Task: Create a due date automation trigger when advanced on, on the tuesday of the week before a card is due add dates with an overdue due date at 11:00 AM.
Action: Mouse moved to (1038, 302)
Screenshot: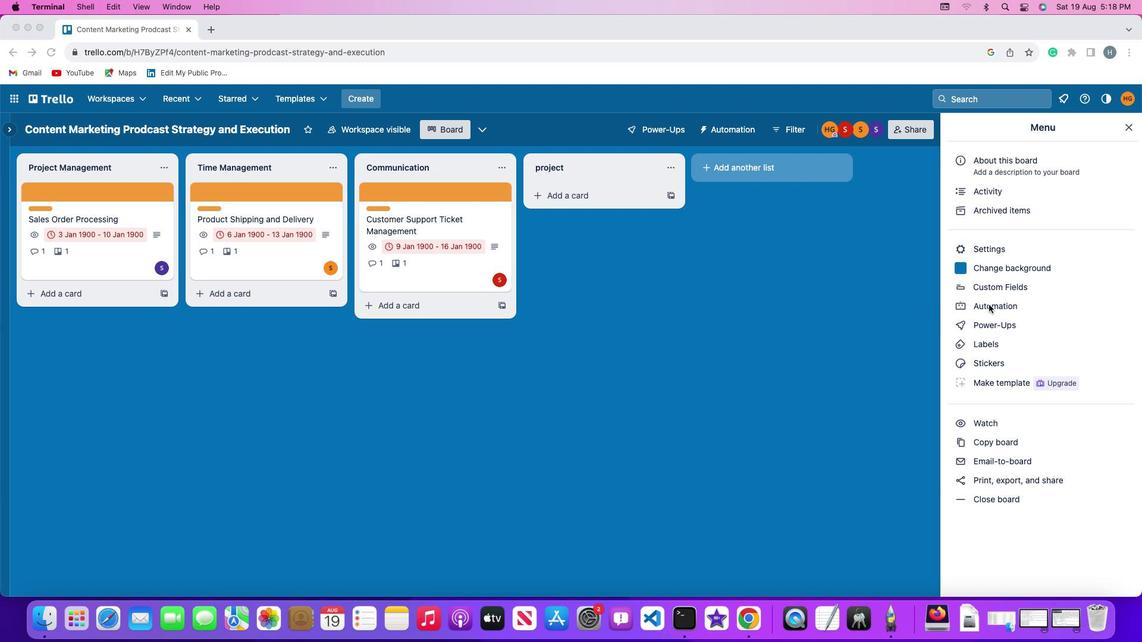 
Action: Mouse pressed left at (1038, 302)
Screenshot: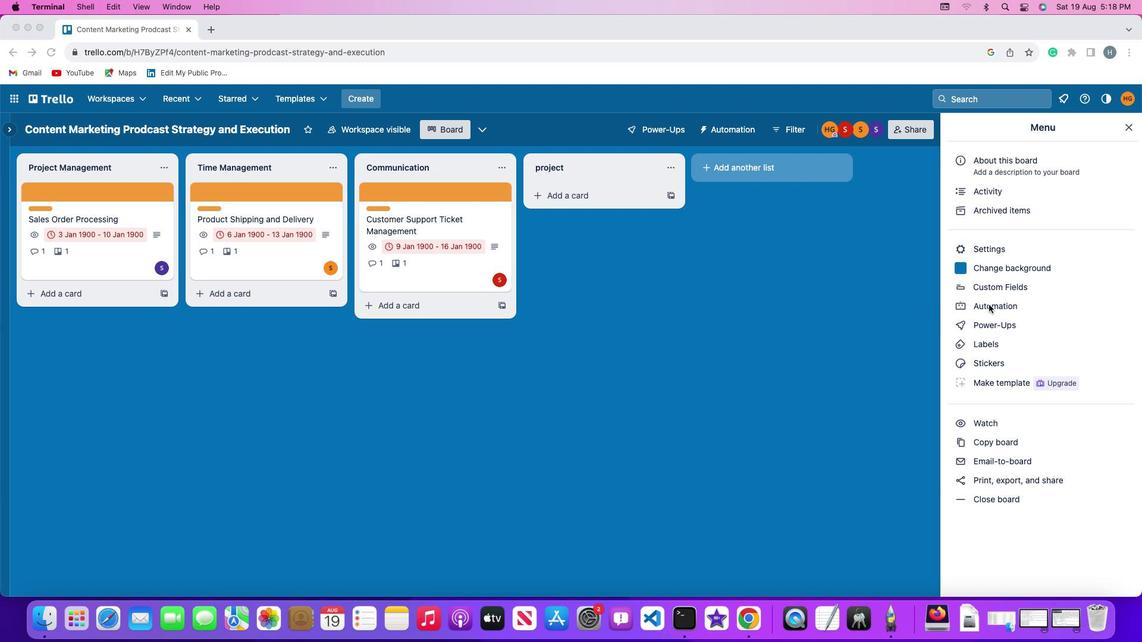 
Action: Mouse pressed left at (1038, 302)
Screenshot: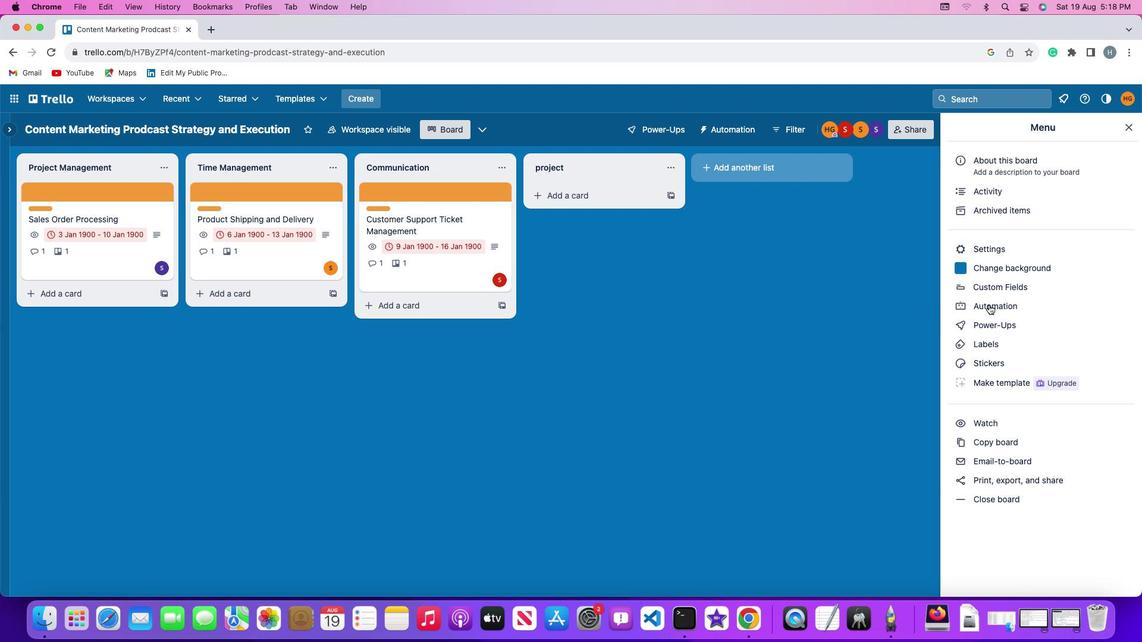 
Action: Mouse moved to (82, 281)
Screenshot: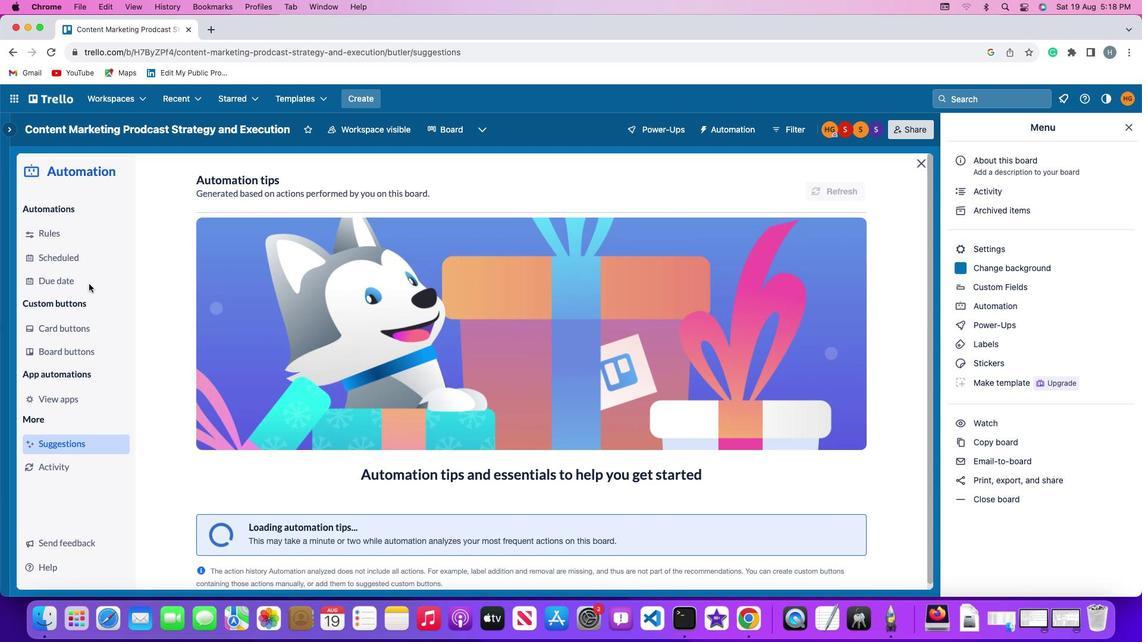 
Action: Mouse pressed left at (82, 281)
Screenshot: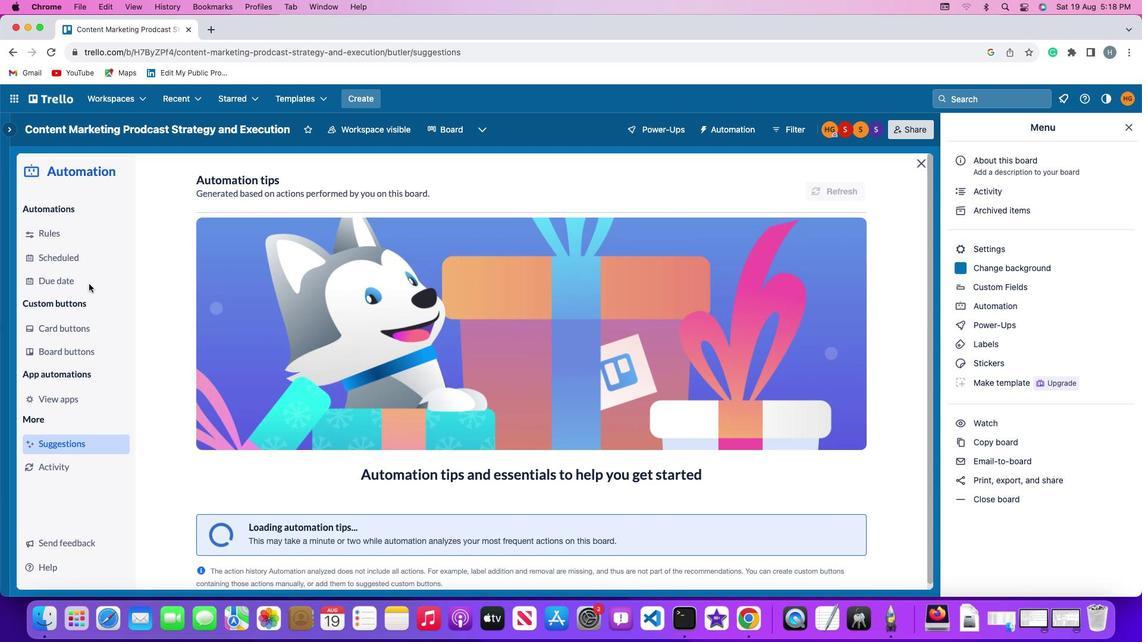 
Action: Mouse moved to (828, 177)
Screenshot: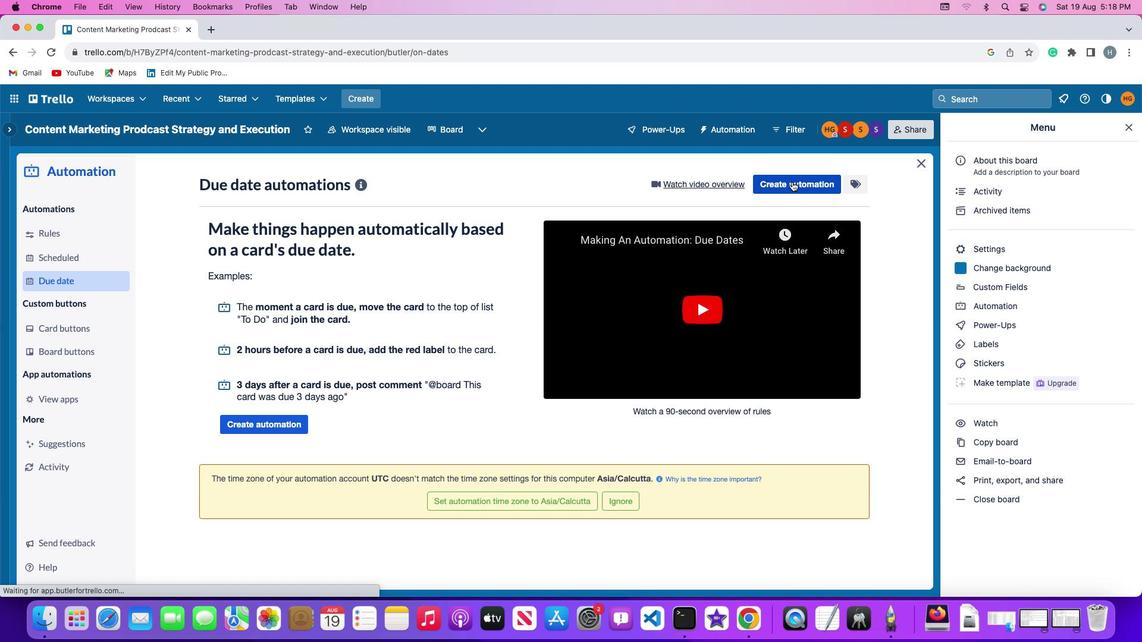 
Action: Mouse pressed left at (828, 177)
Screenshot: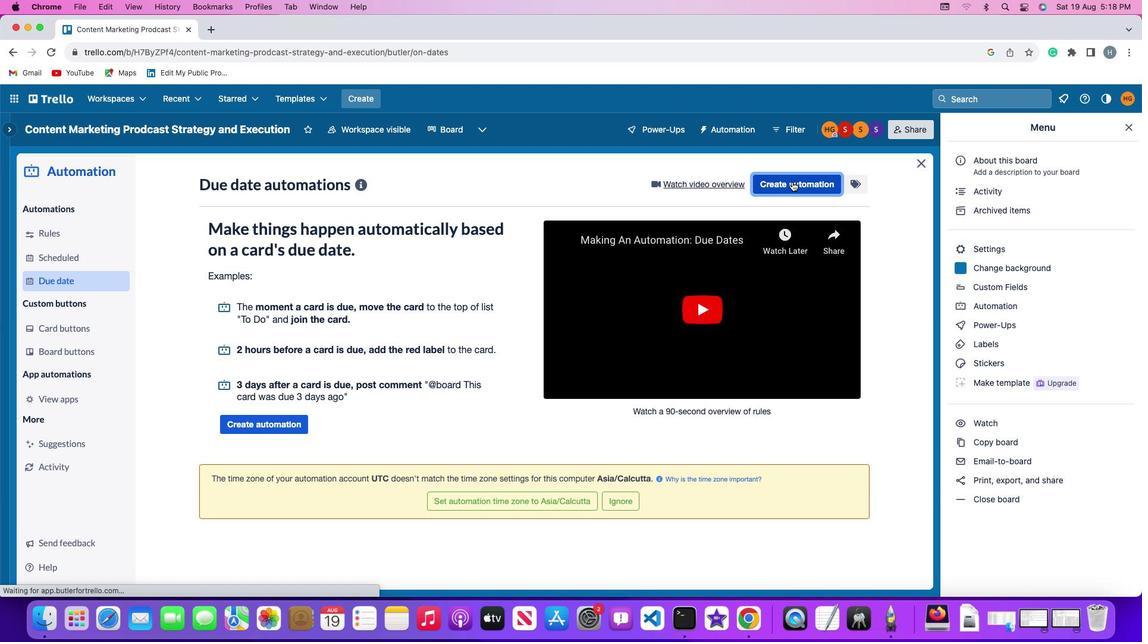 
Action: Mouse moved to (283, 298)
Screenshot: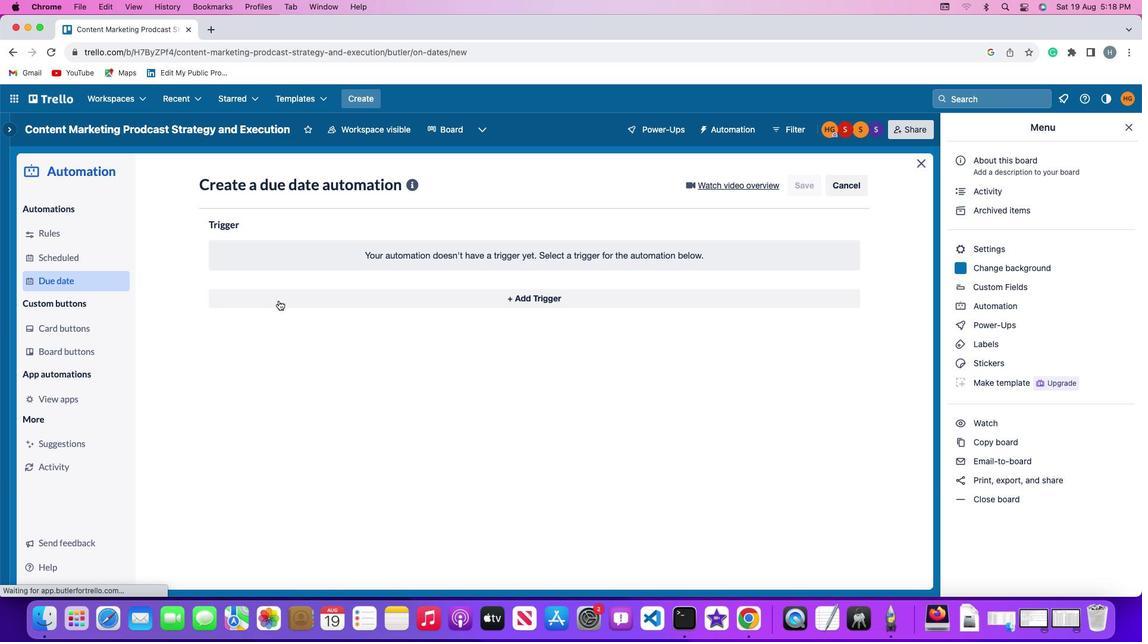 
Action: Mouse pressed left at (283, 298)
Screenshot: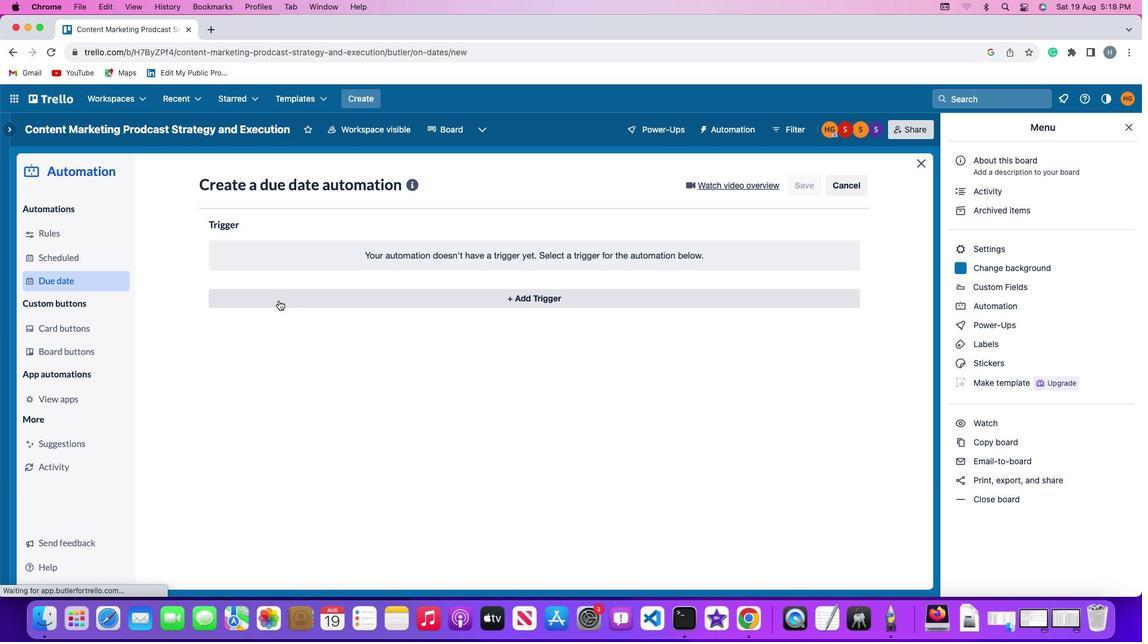 
Action: Mouse moved to (260, 523)
Screenshot: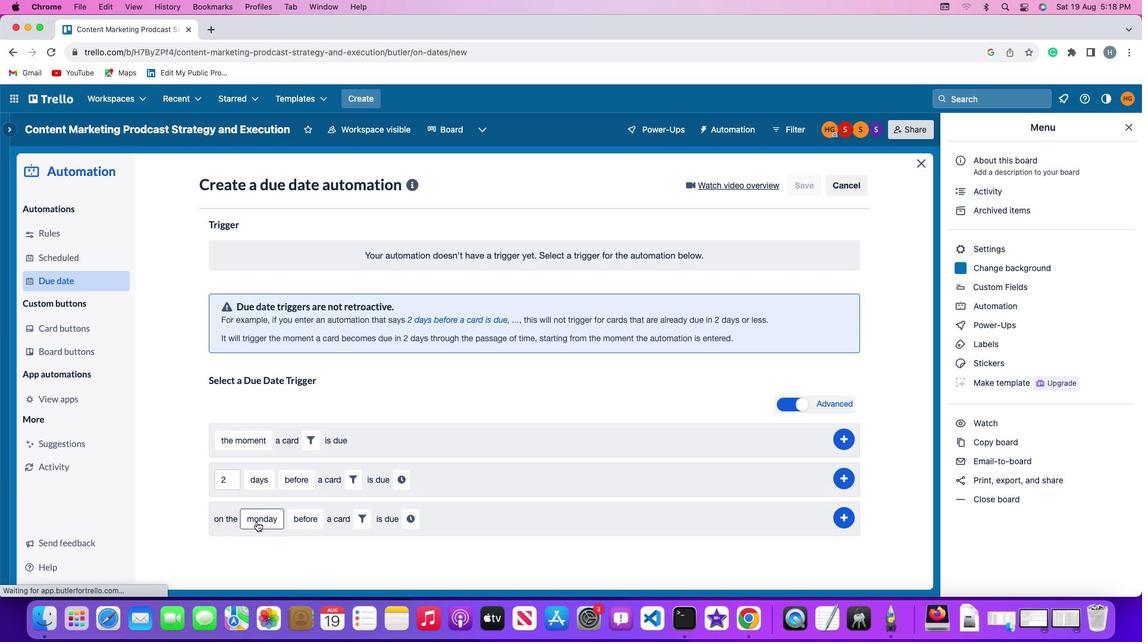
Action: Mouse pressed left at (260, 523)
Screenshot: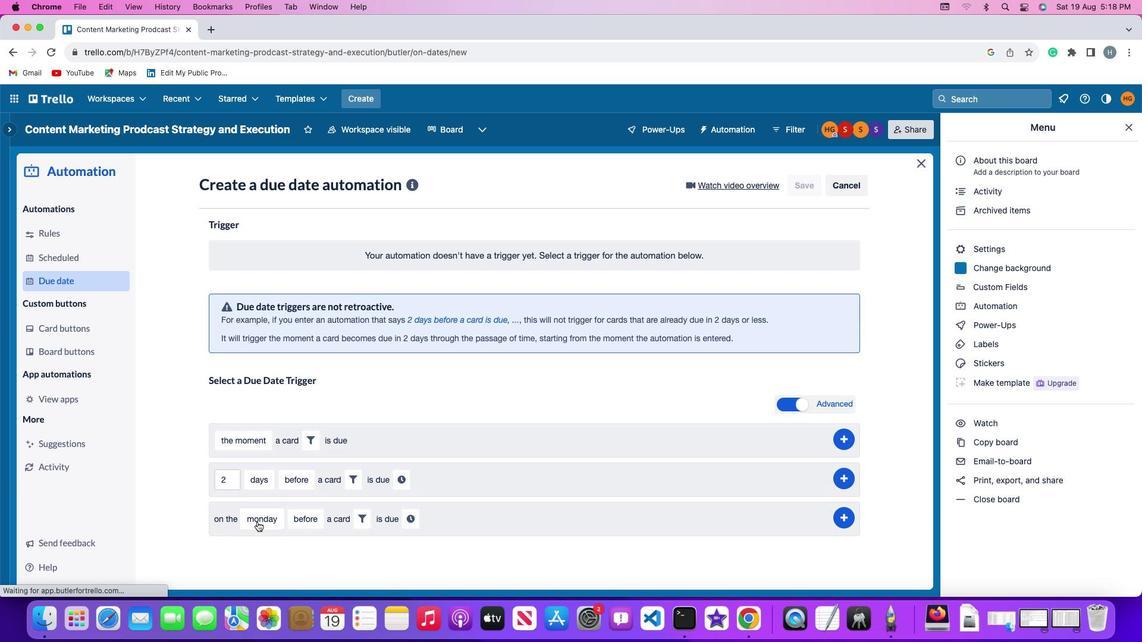 
Action: Mouse moved to (285, 379)
Screenshot: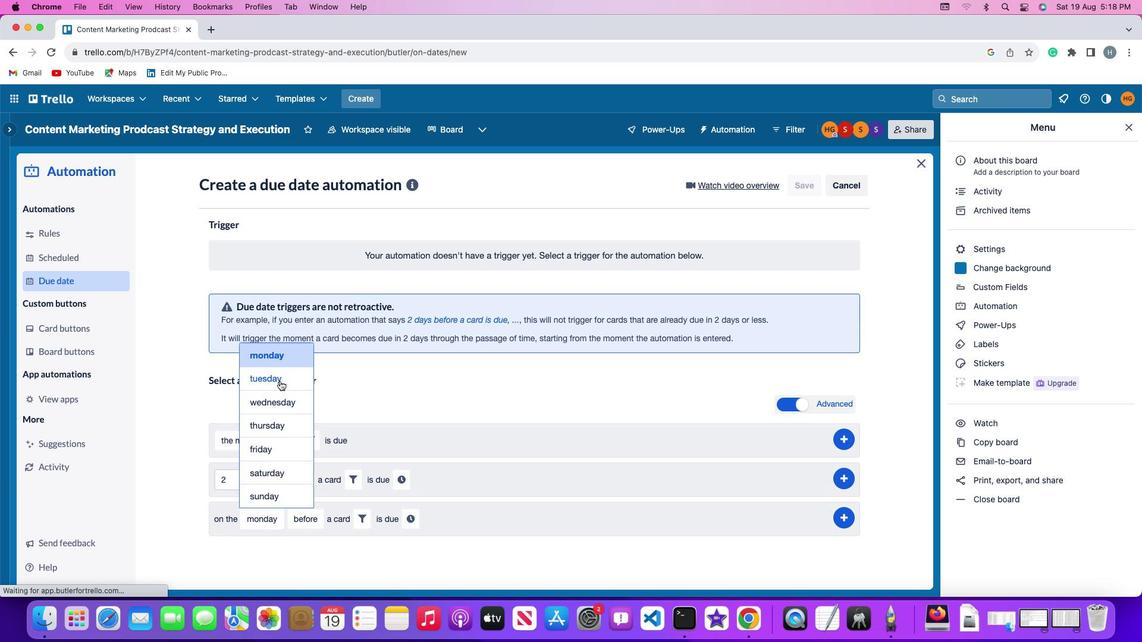 
Action: Mouse pressed left at (285, 379)
Screenshot: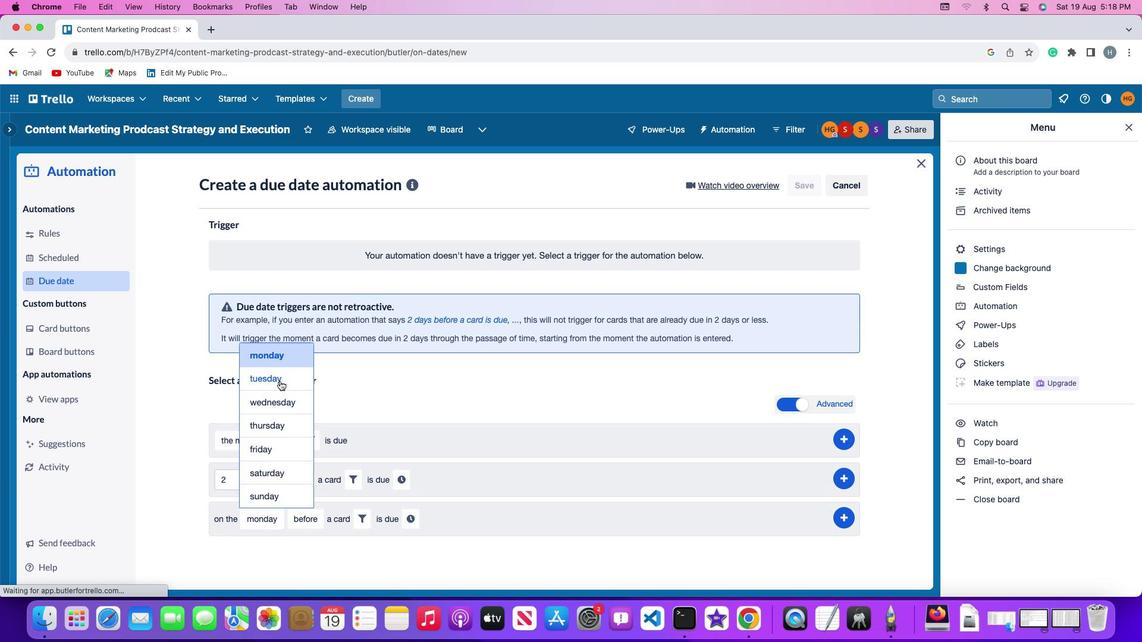 
Action: Mouse moved to (315, 520)
Screenshot: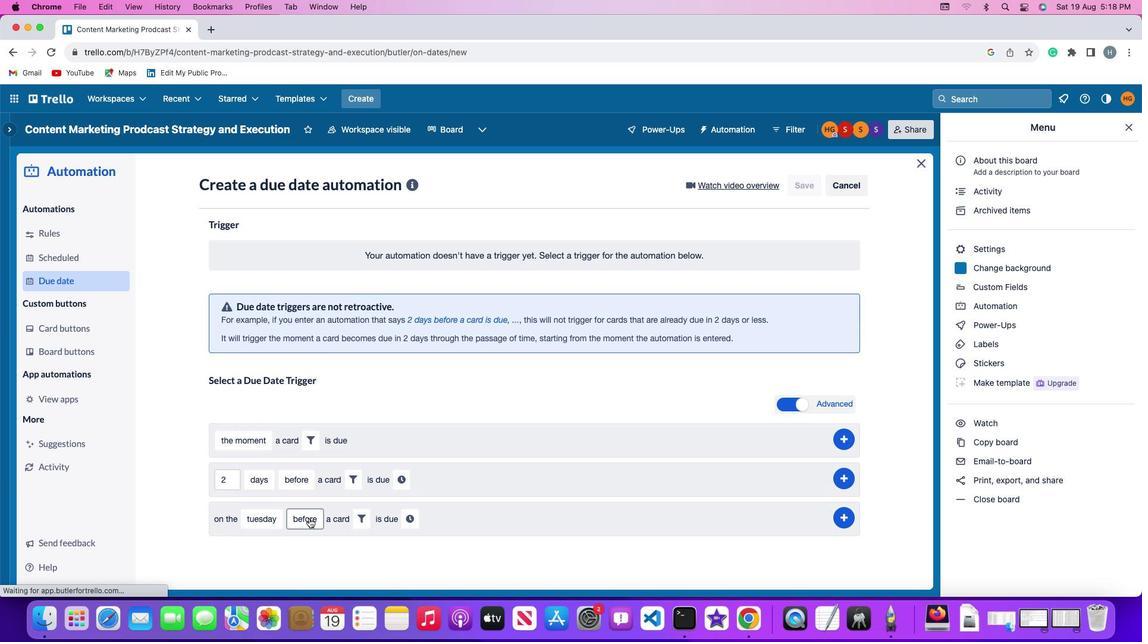 
Action: Mouse pressed left at (315, 520)
Screenshot: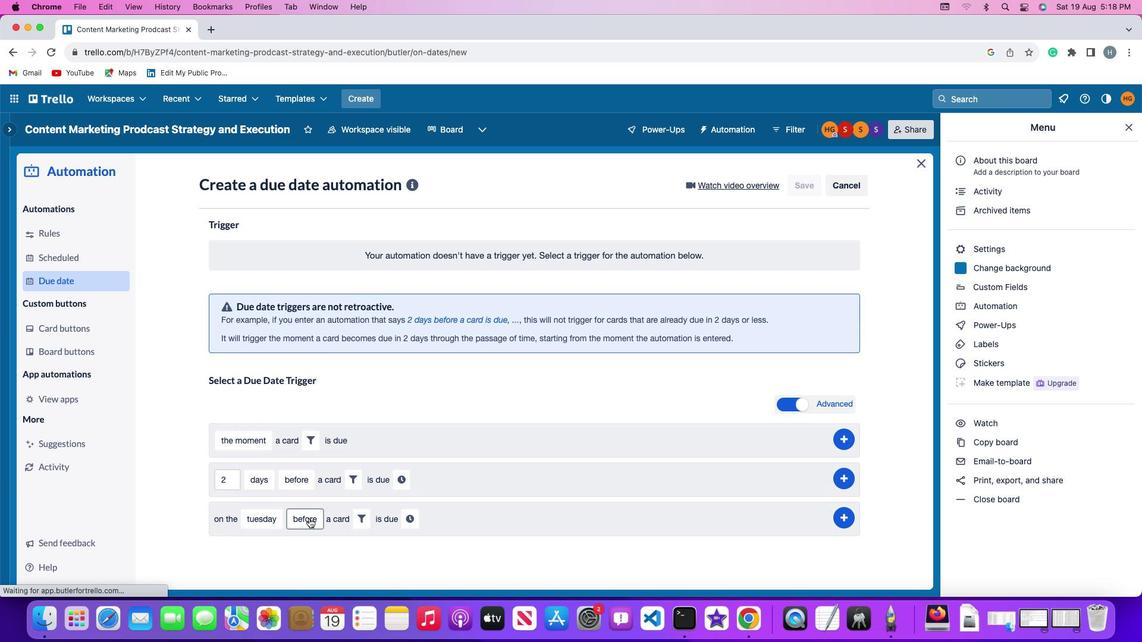 
Action: Mouse moved to (320, 499)
Screenshot: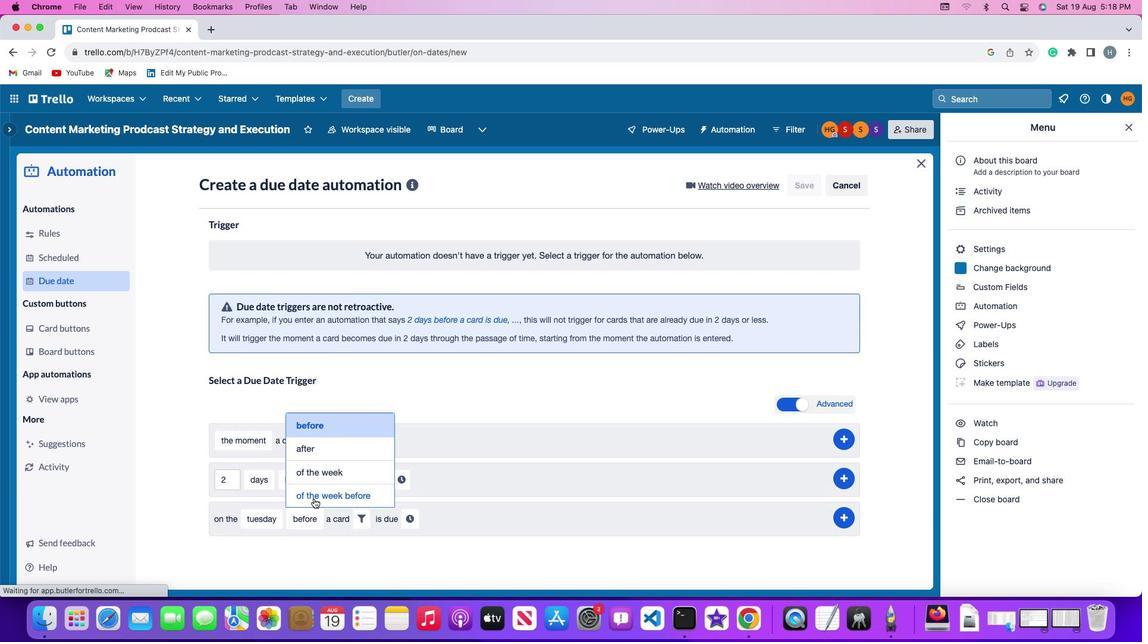 
Action: Mouse pressed left at (320, 499)
Screenshot: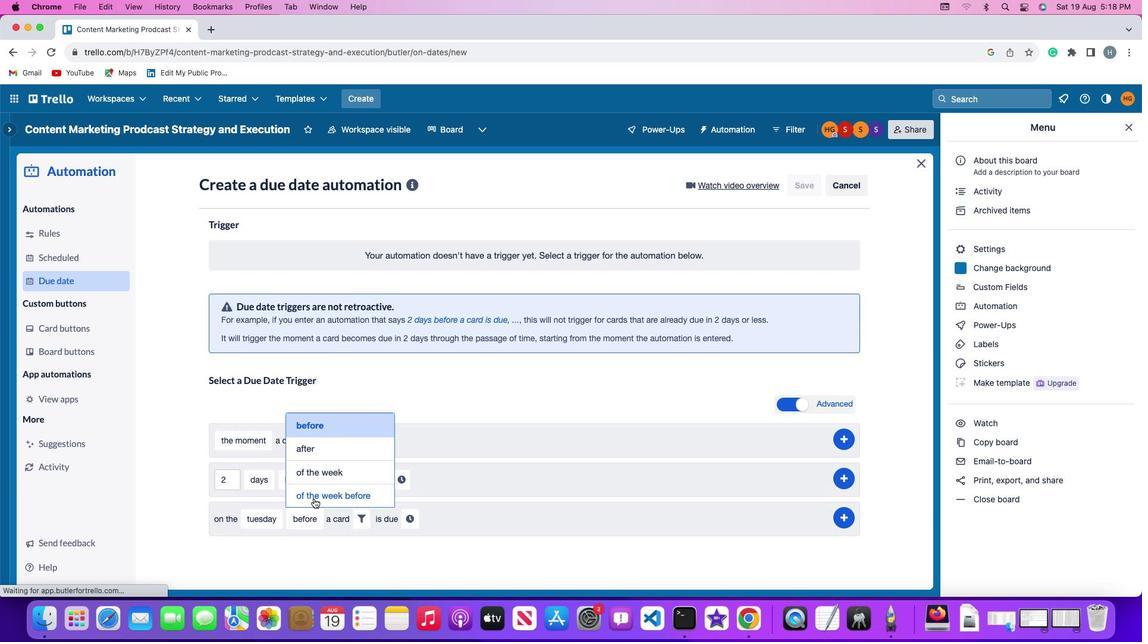 
Action: Mouse moved to (416, 517)
Screenshot: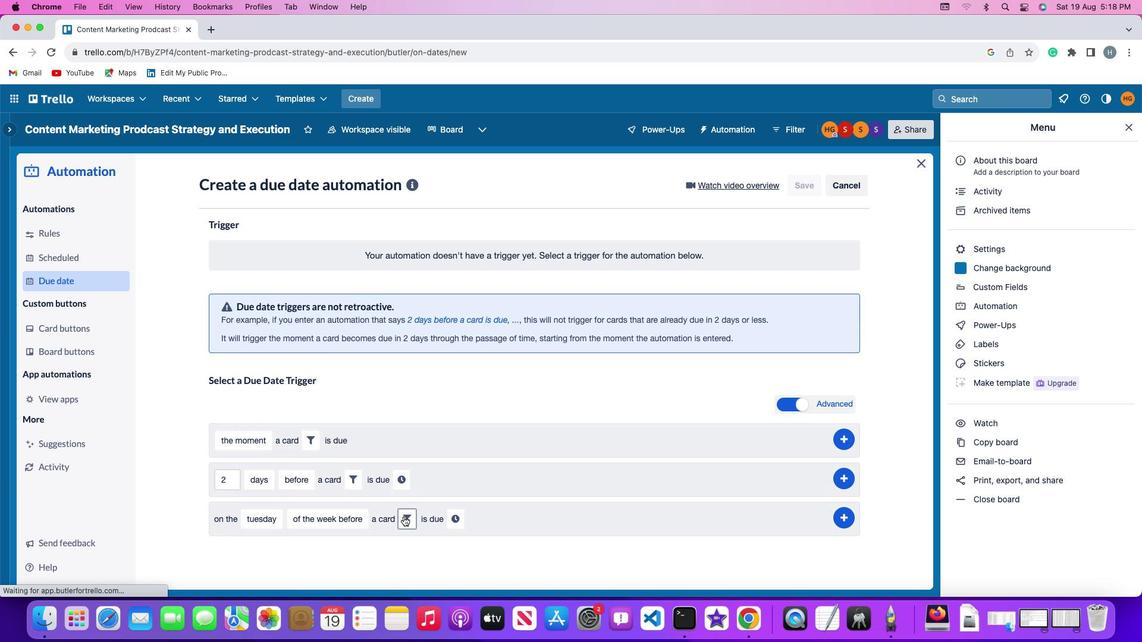 
Action: Mouse pressed left at (416, 517)
Screenshot: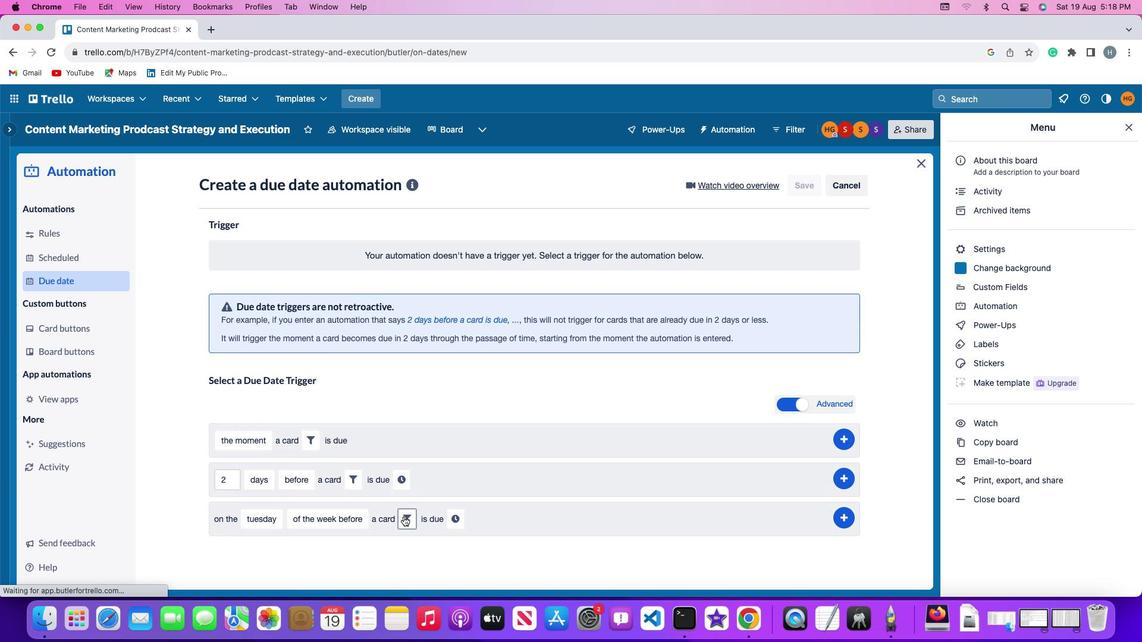 
Action: Mouse moved to (485, 558)
Screenshot: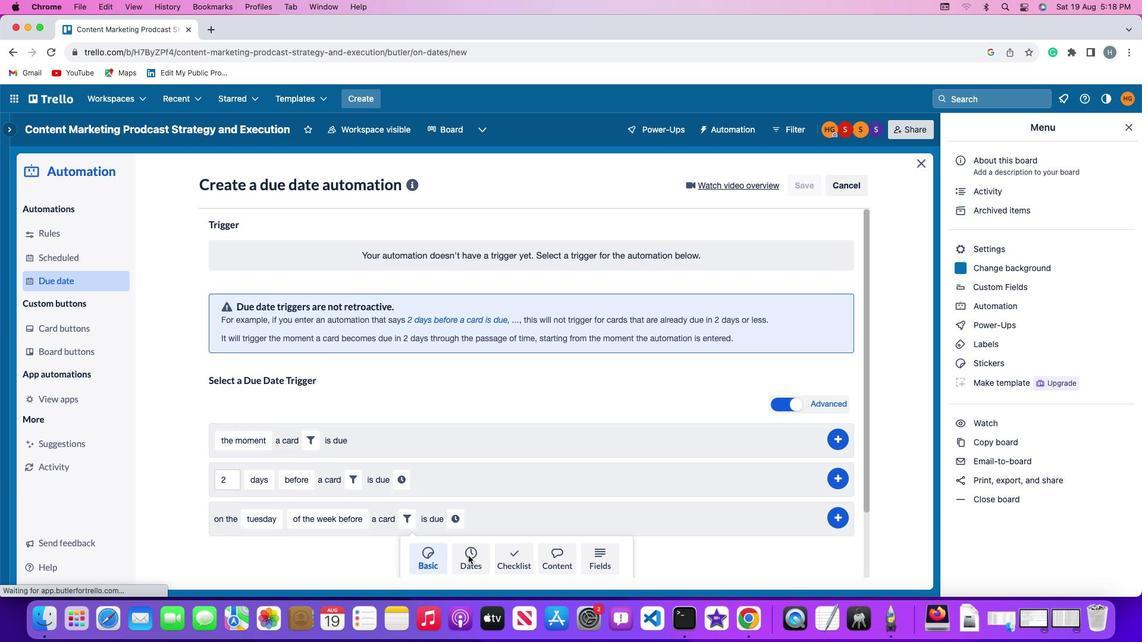 
Action: Mouse pressed left at (485, 558)
Screenshot: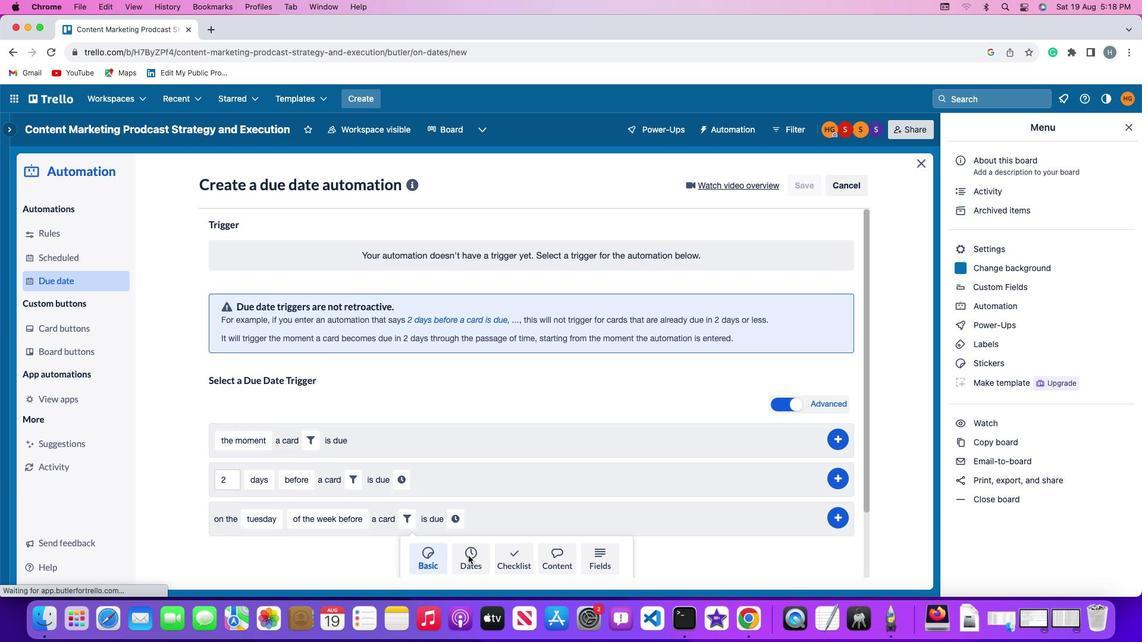 
Action: Mouse moved to (355, 552)
Screenshot: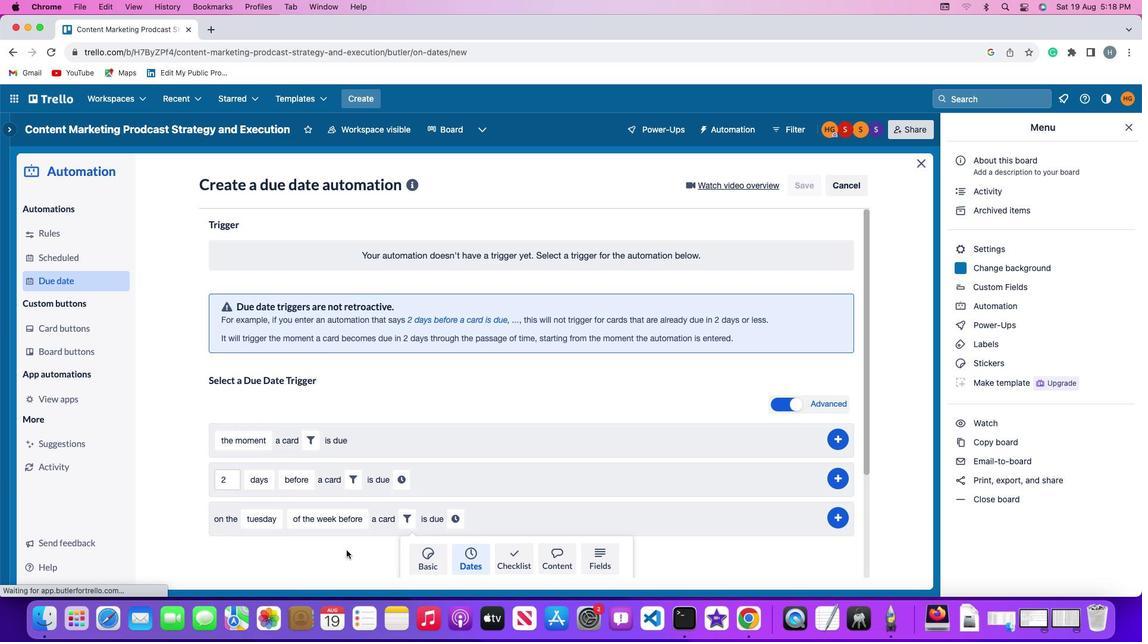 
Action: Mouse scrolled (355, 552) with delta (-11, -7)
Screenshot: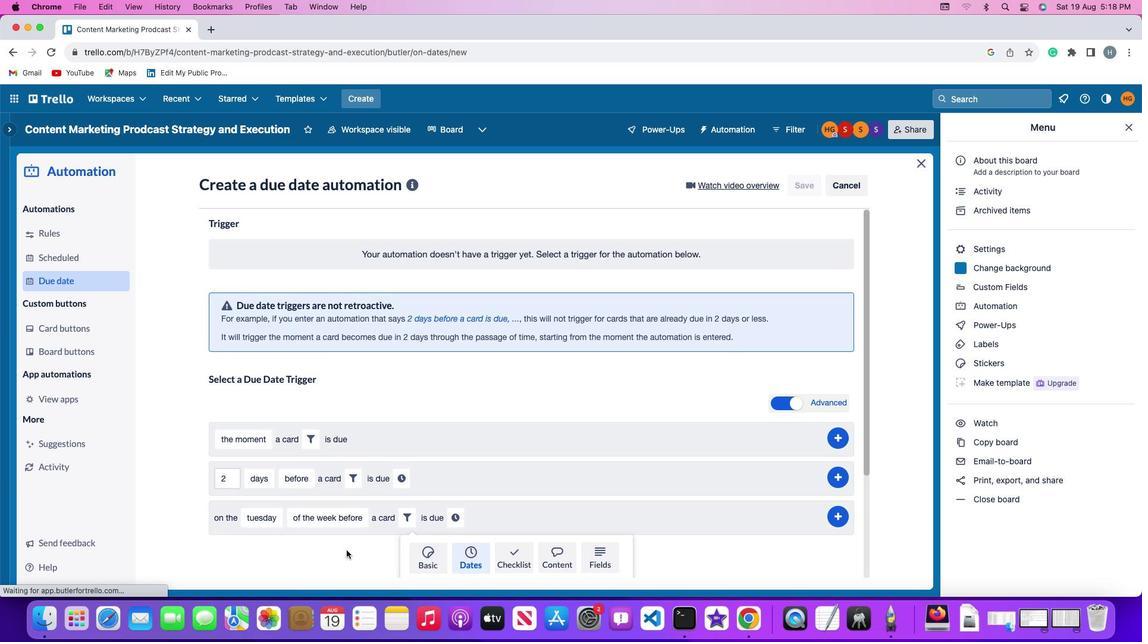 
Action: Mouse scrolled (355, 552) with delta (-11, -7)
Screenshot: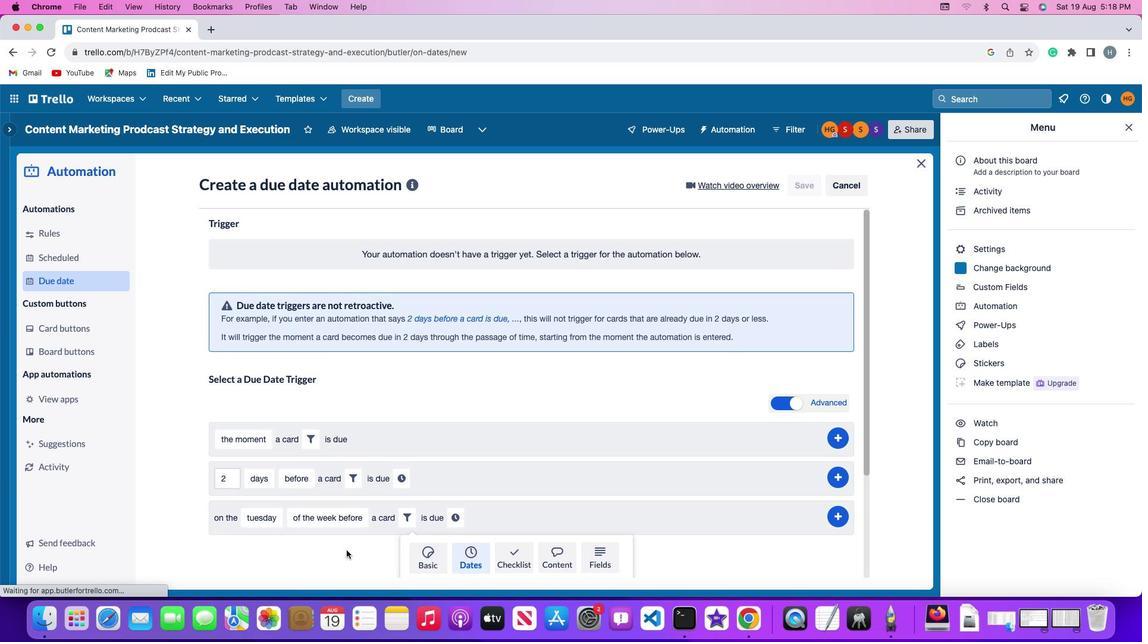 
Action: Mouse scrolled (355, 552) with delta (-11, -8)
Screenshot: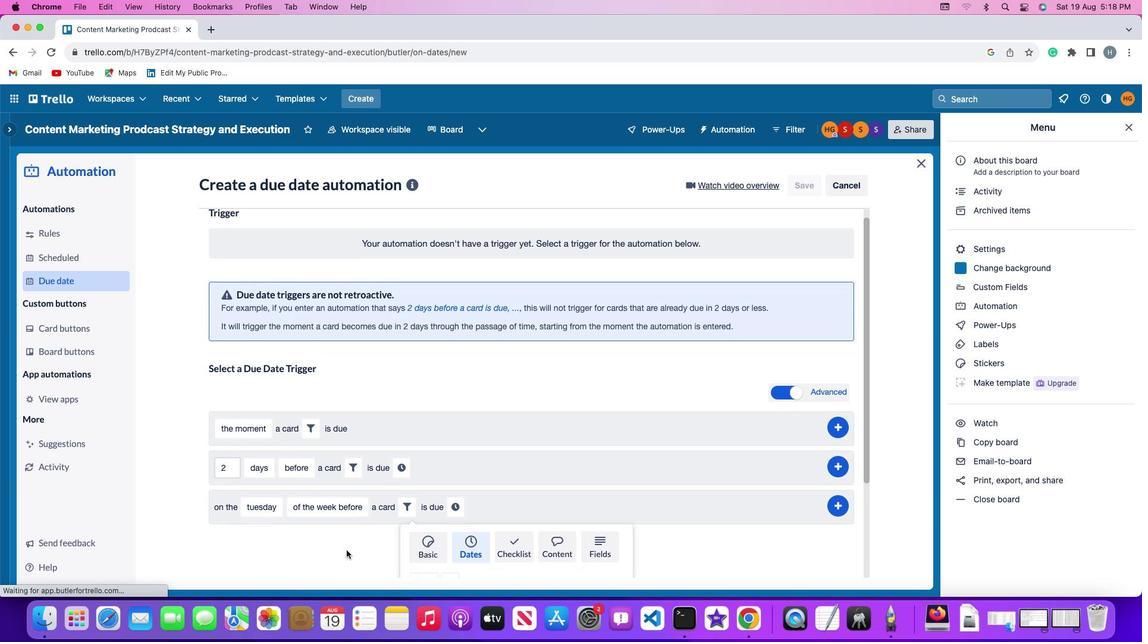 
Action: Mouse scrolled (355, 552) with delta (-11, -9)
Screenshot: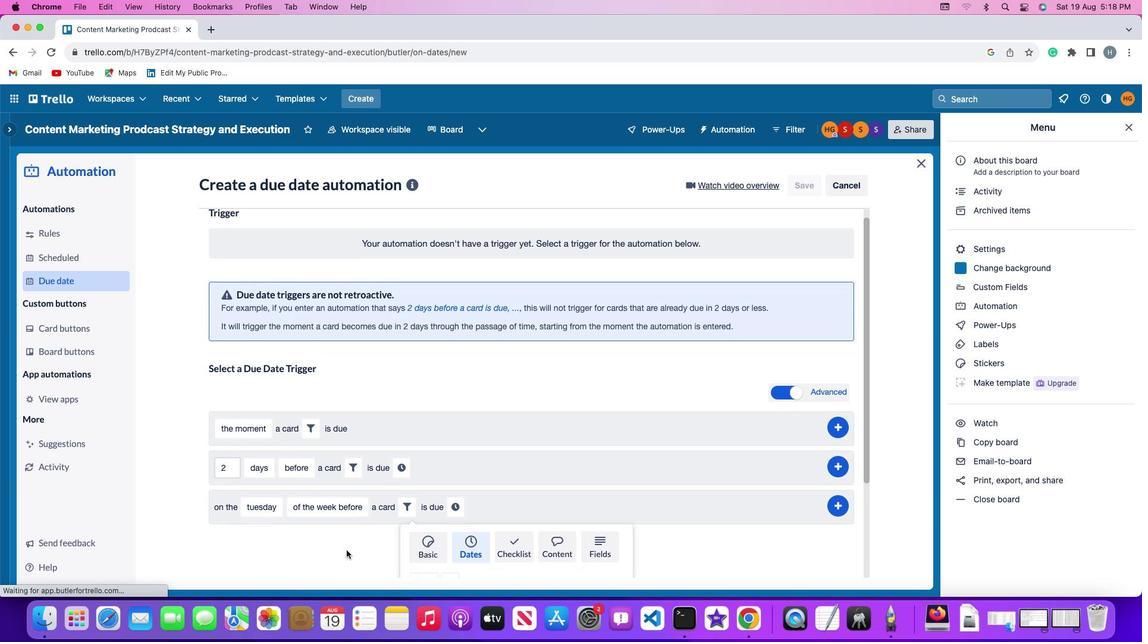 
Action: Mouse scrolled (355, 552) with delta (-11, -10)
Screenshot: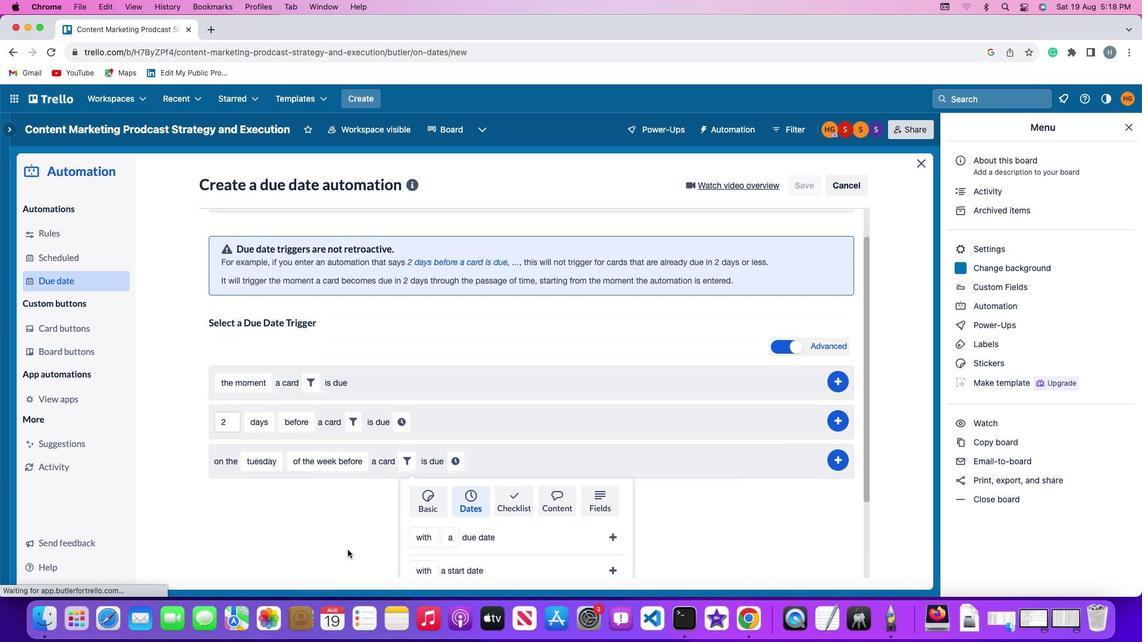 
Action: Mouse moved to (358, 552)
Screenshot: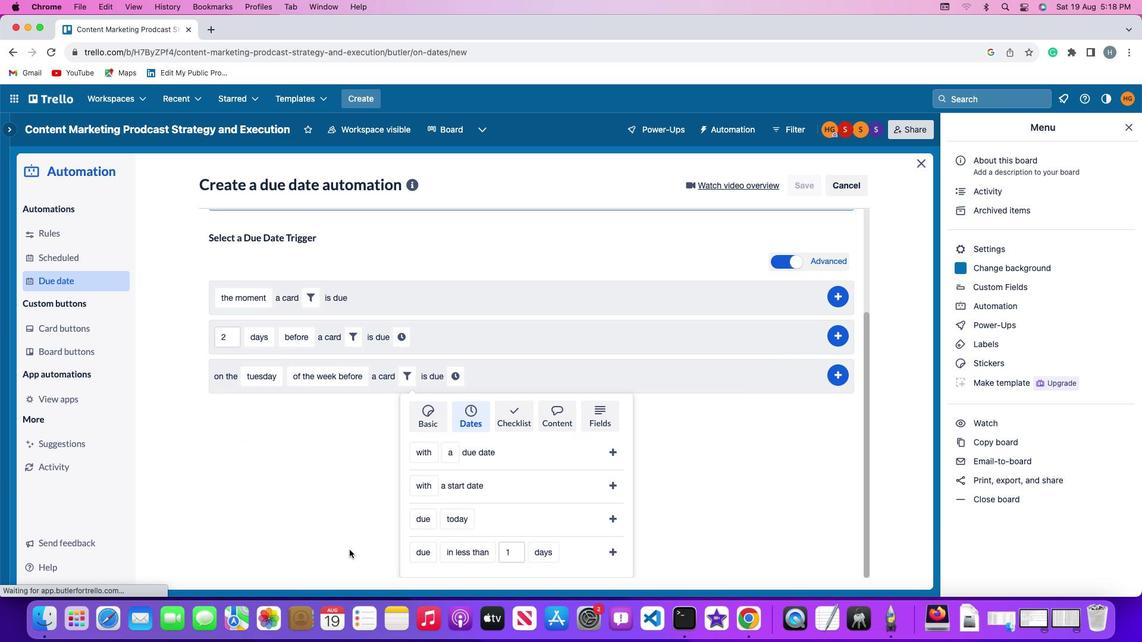 
Action: Mouse scrolled (358, 552) with delta (-11, -7)
Screenshot: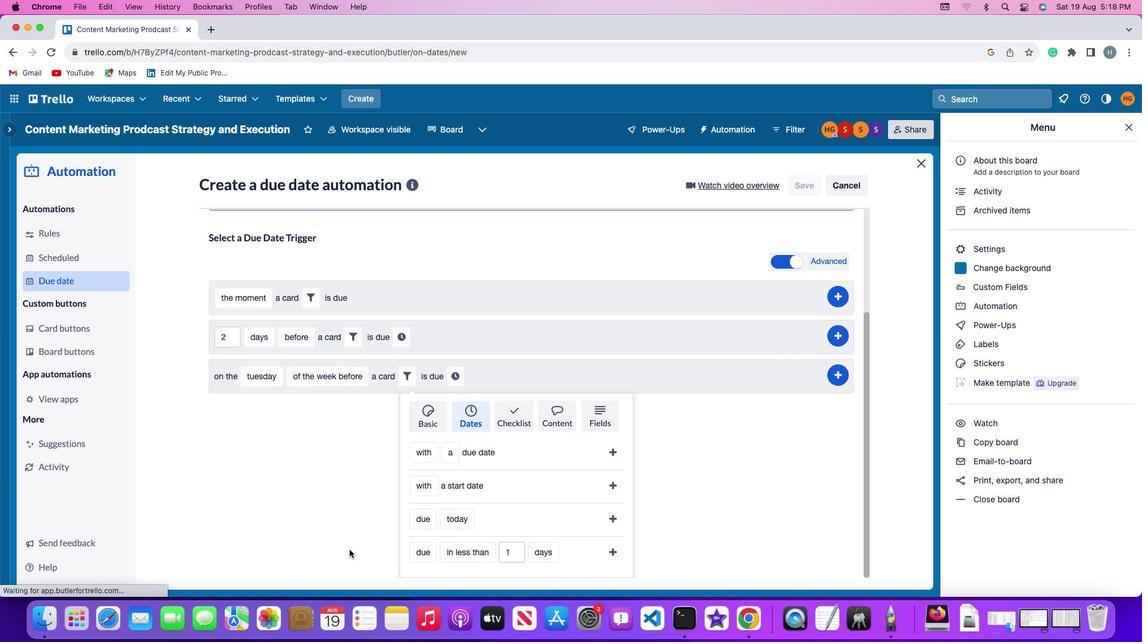 
Action: Mouse scrolled (358, 552) with delta (-11, -7)
Screenshot: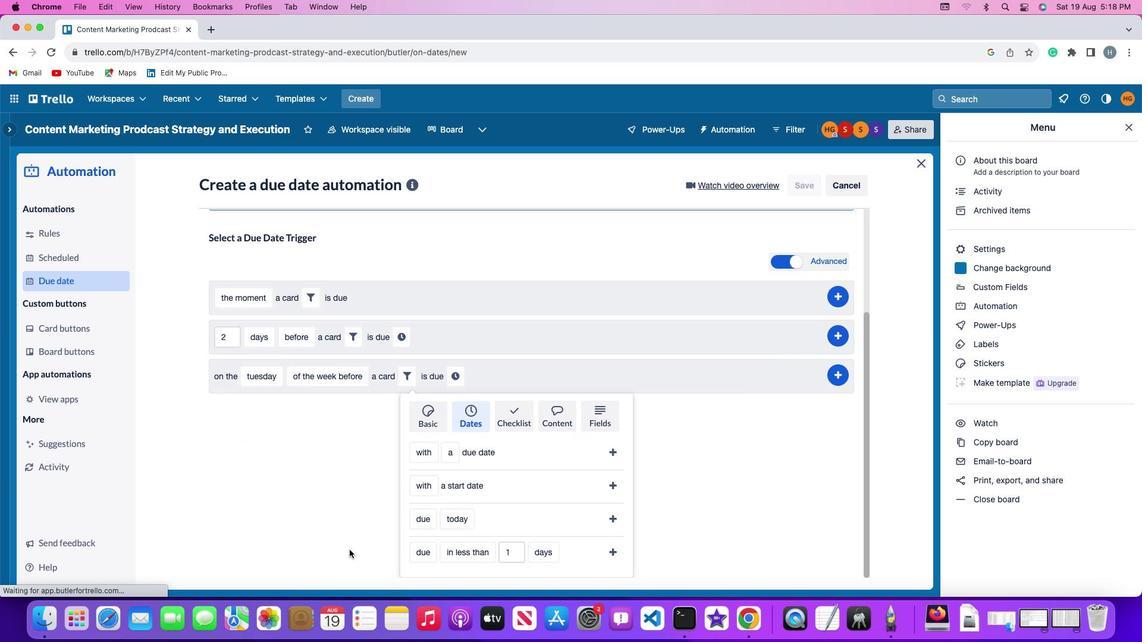 
Action: Mouse scrolled (358, 552) with delta (-11, -7)
Screenshot: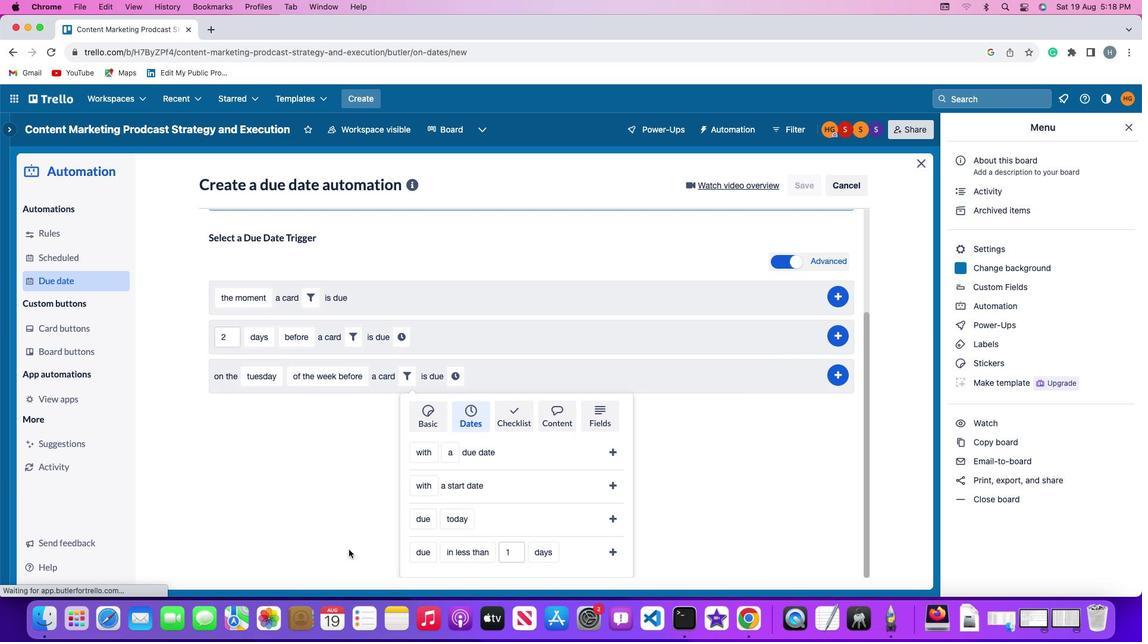 
Action: Mouse moved to (439, 453)
Screenshot: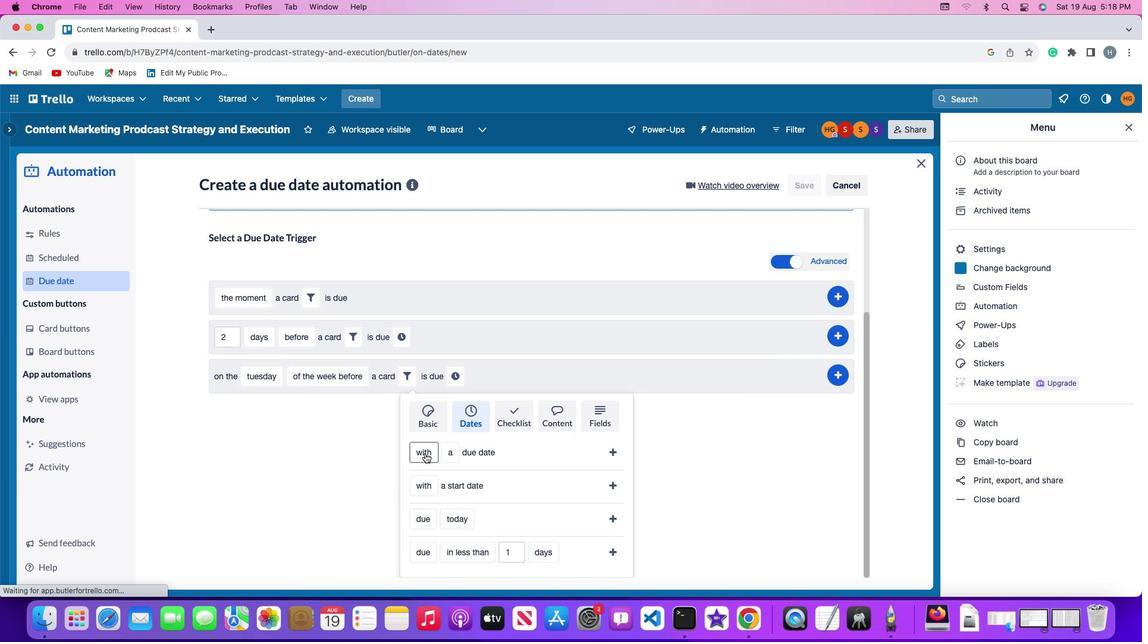 
Action: Mouse pressed left at (439, 453)
Screenshot: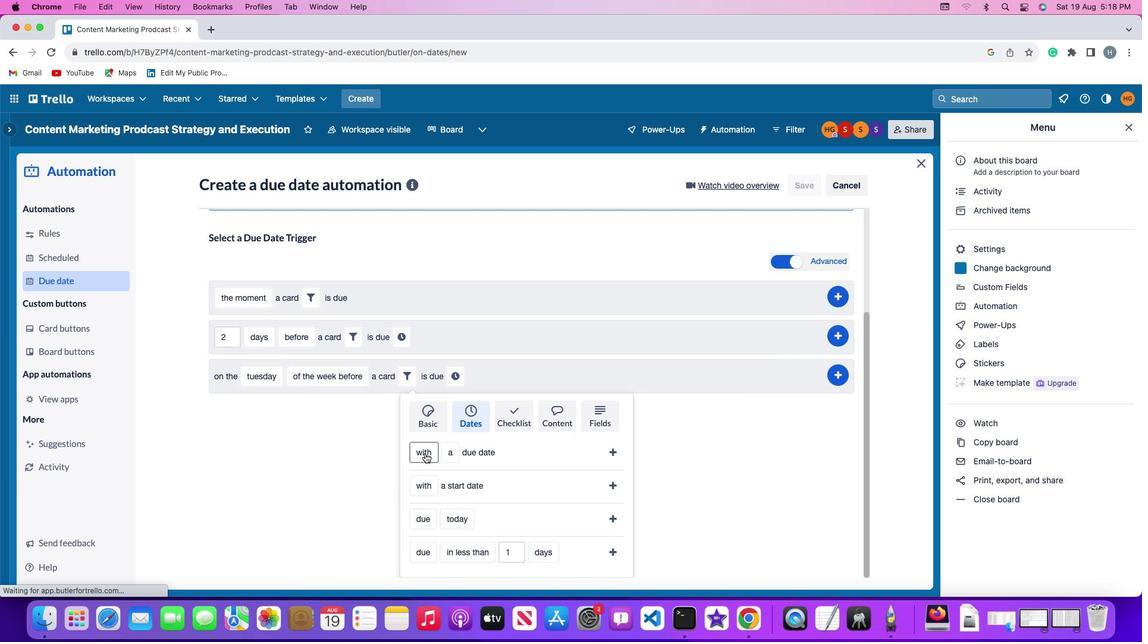 
Action: Mouse moved to (446, 473)
Screenshot: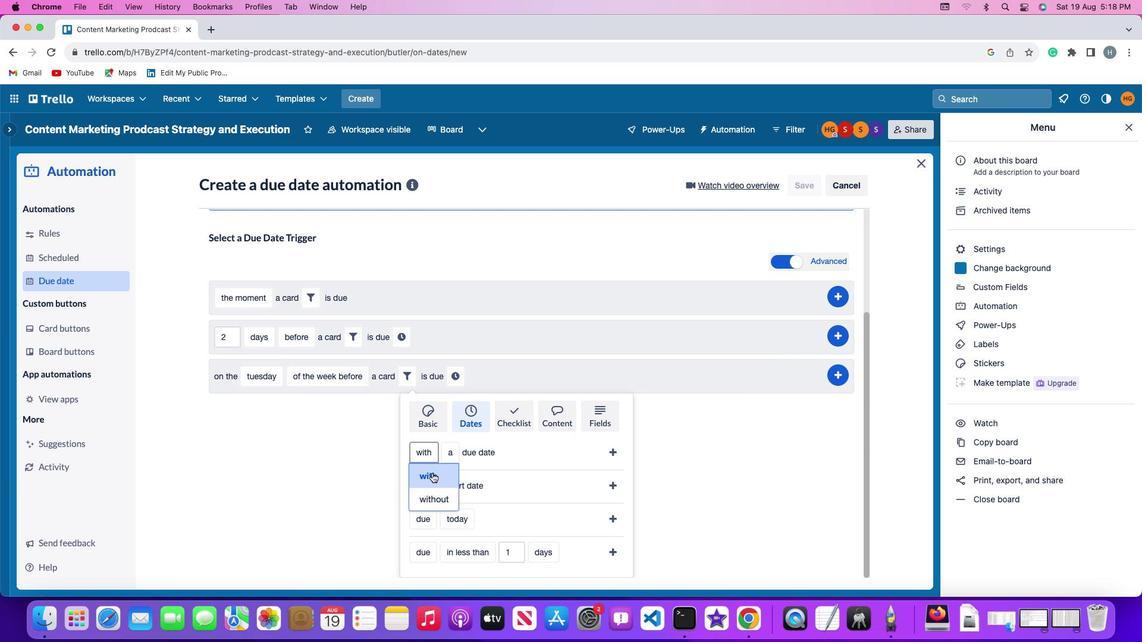 
Action: Mouse pressed left at (446, 473)
Screenshot: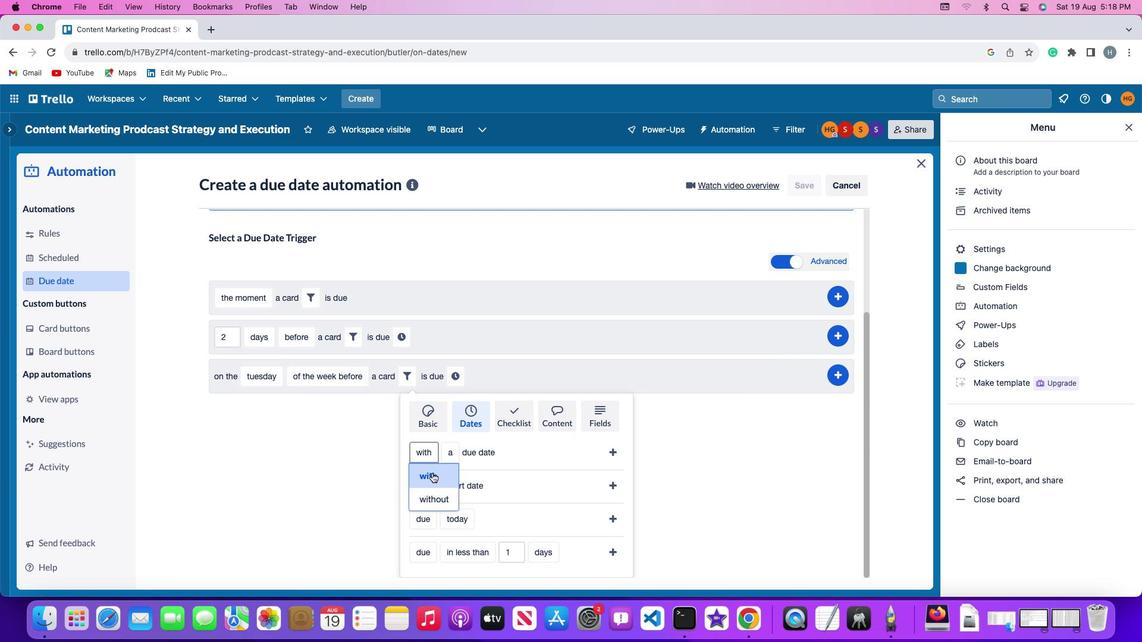 
Action: Mouse moved to (469, 457)
Screenshot: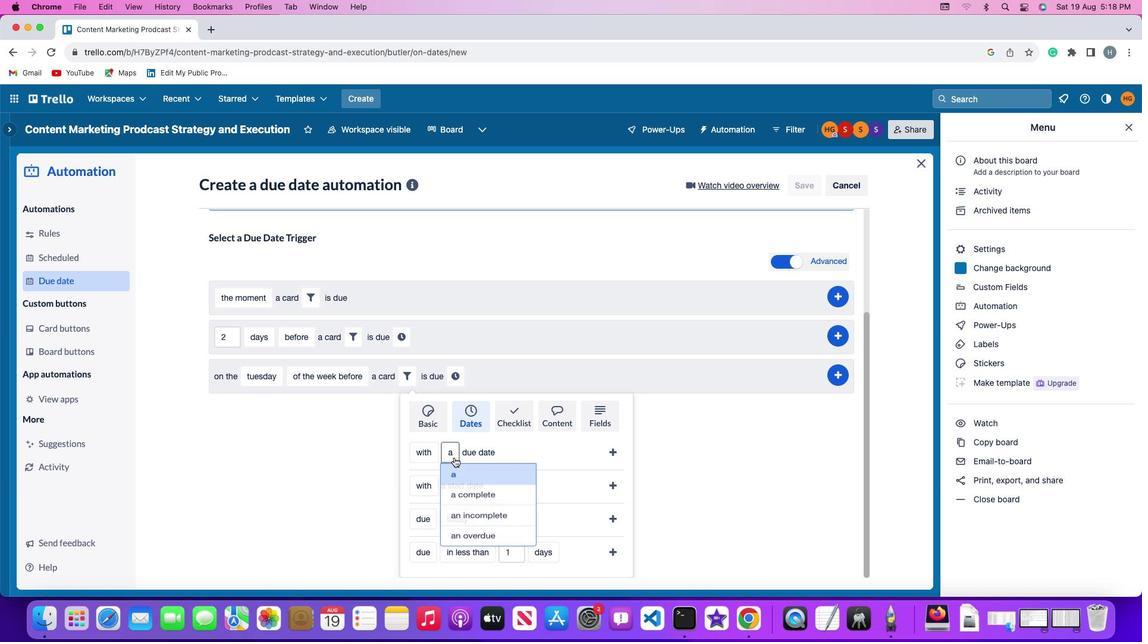 
Action: Mouse pressed left at (469, 457)
Screenshot: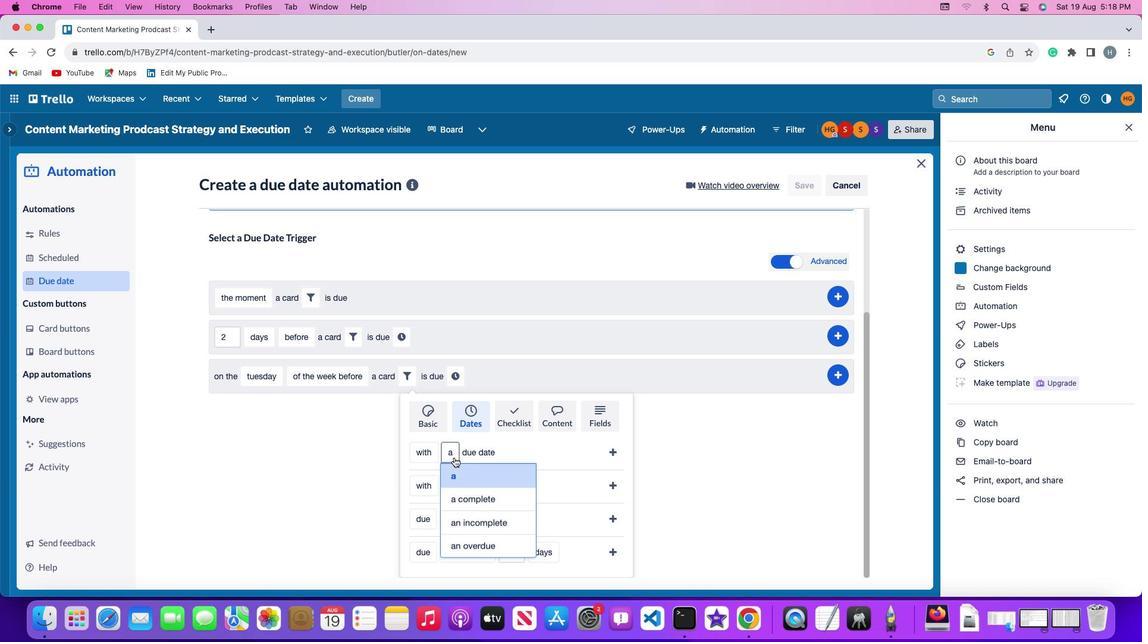 
Action: Mouse moved to (489, 545)
Screenshot: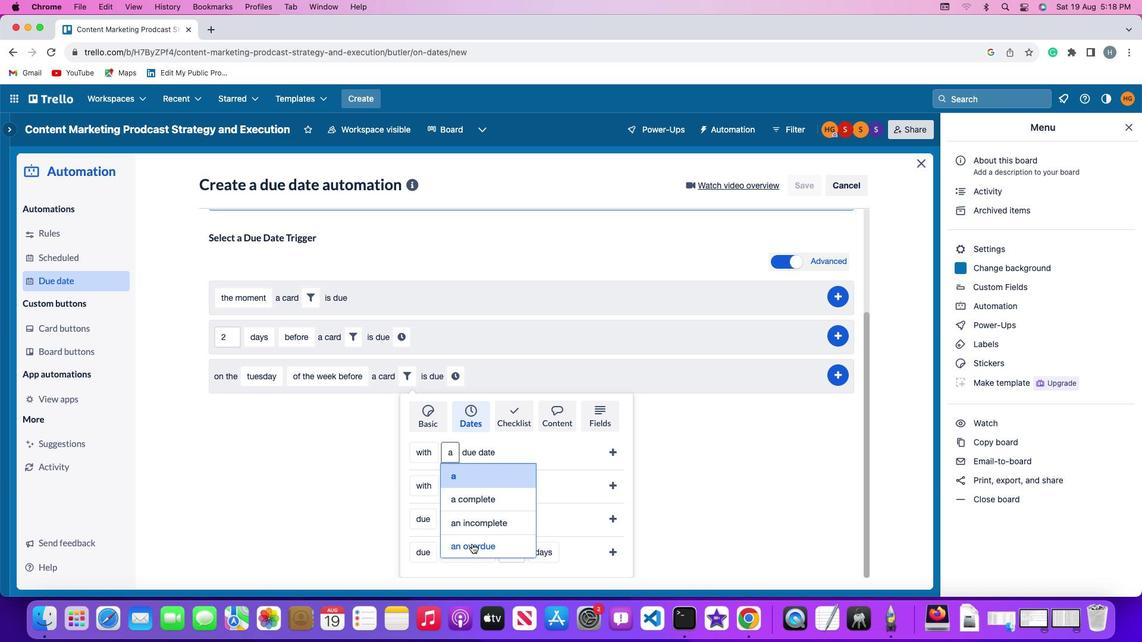 
Action: Mouse pressed left at (489, 545)
Screenshot: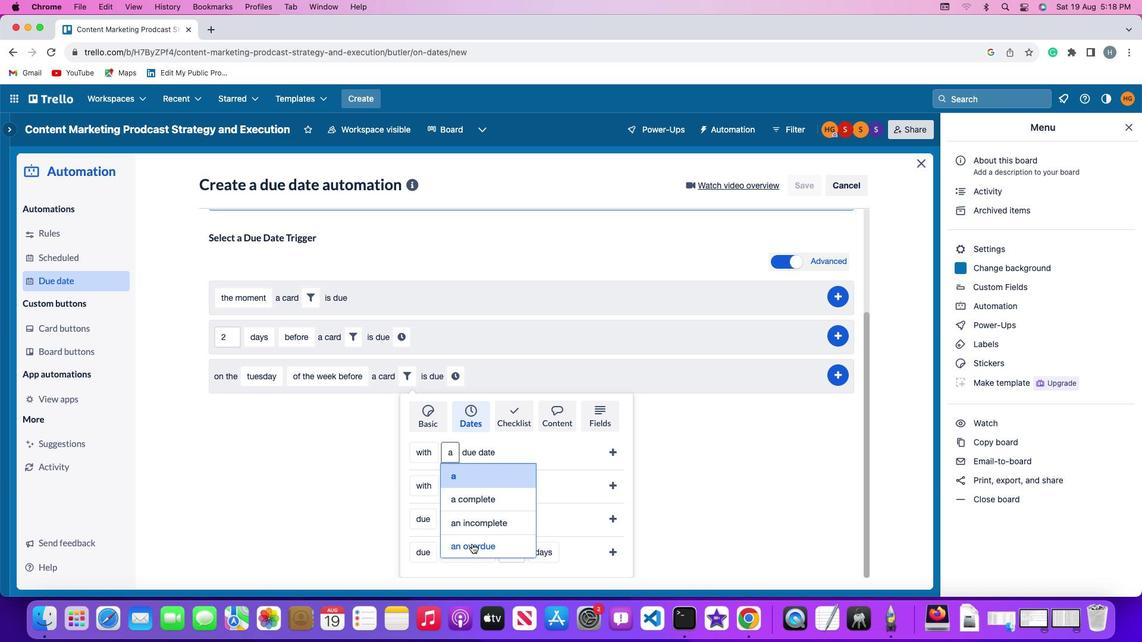
Action: Mouse moved to (640, 452)
Screenshot: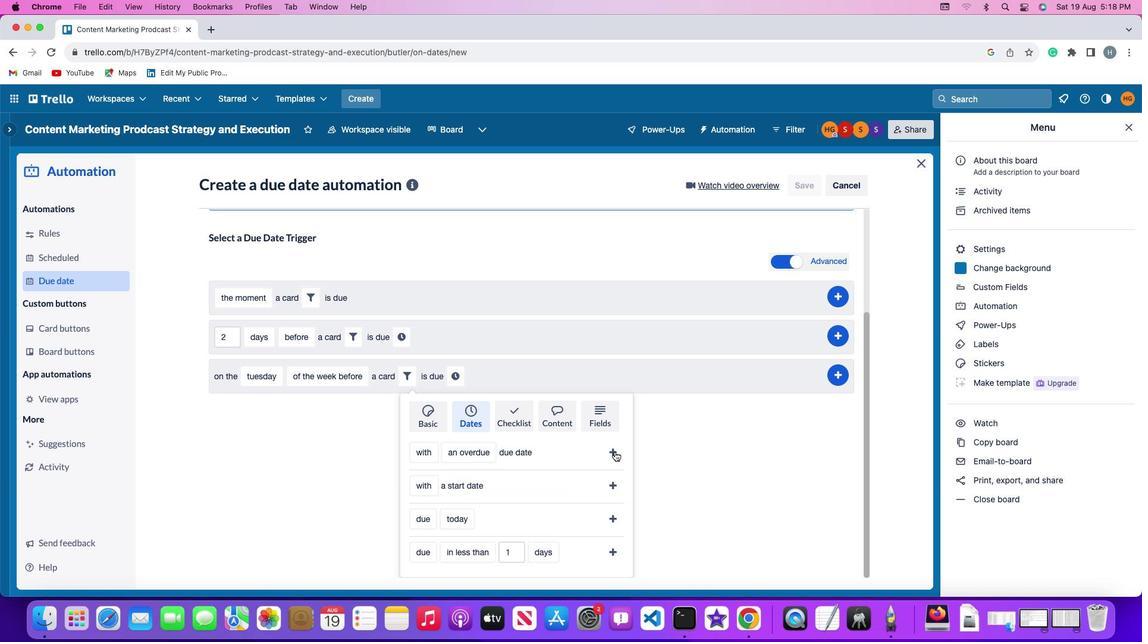 
Action: Mouse pressed left at (640, 452)
Screenshot: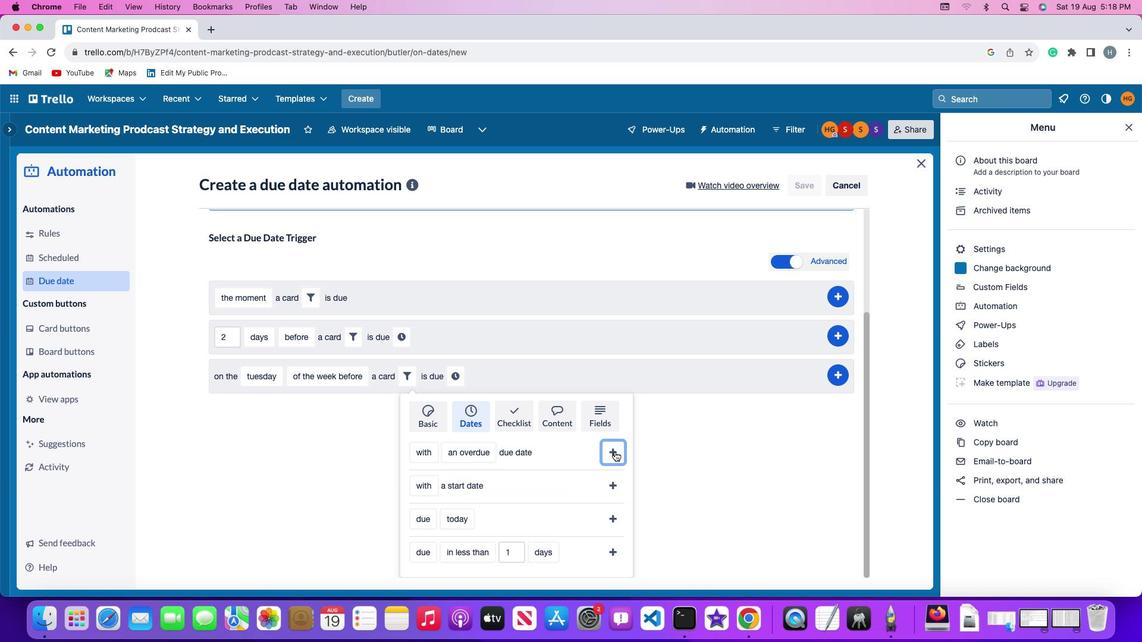 
Action: Mouse moved to (605, 516)
Screenshot: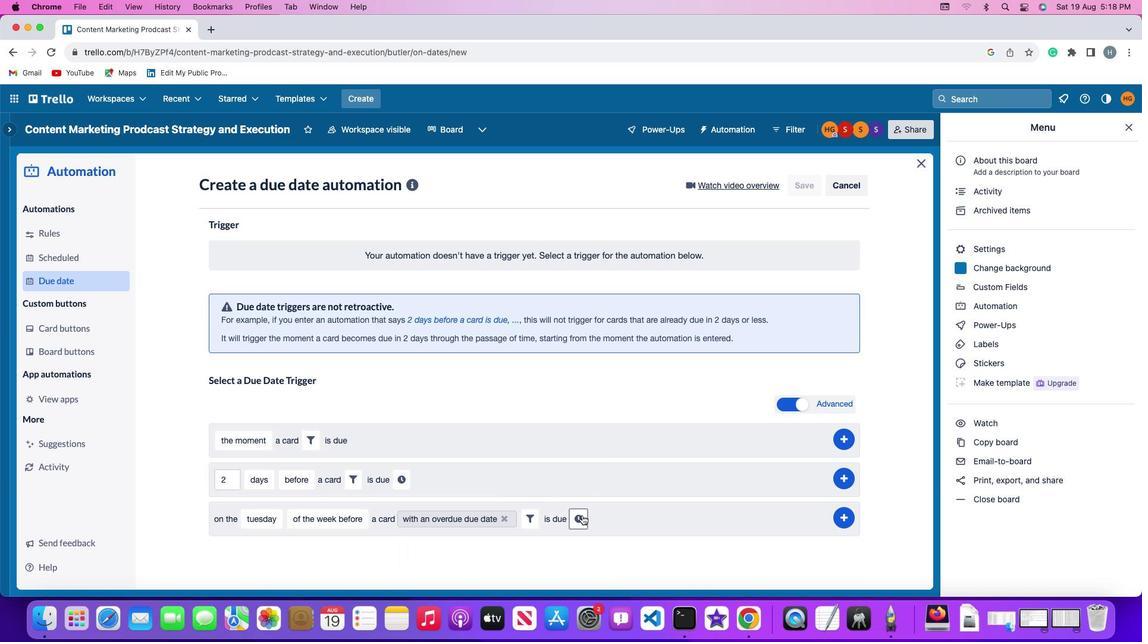 
Action: Mouse pressed left at (605, 516)
Screenshot: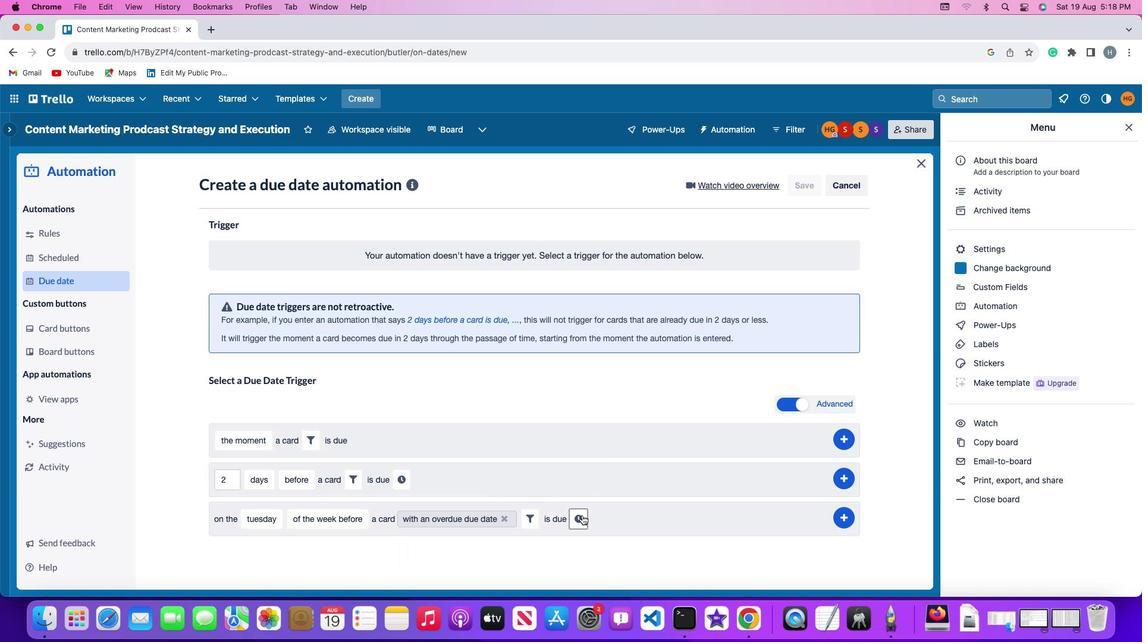 
Action: Mouse moved to (631, 518)
Screenshot: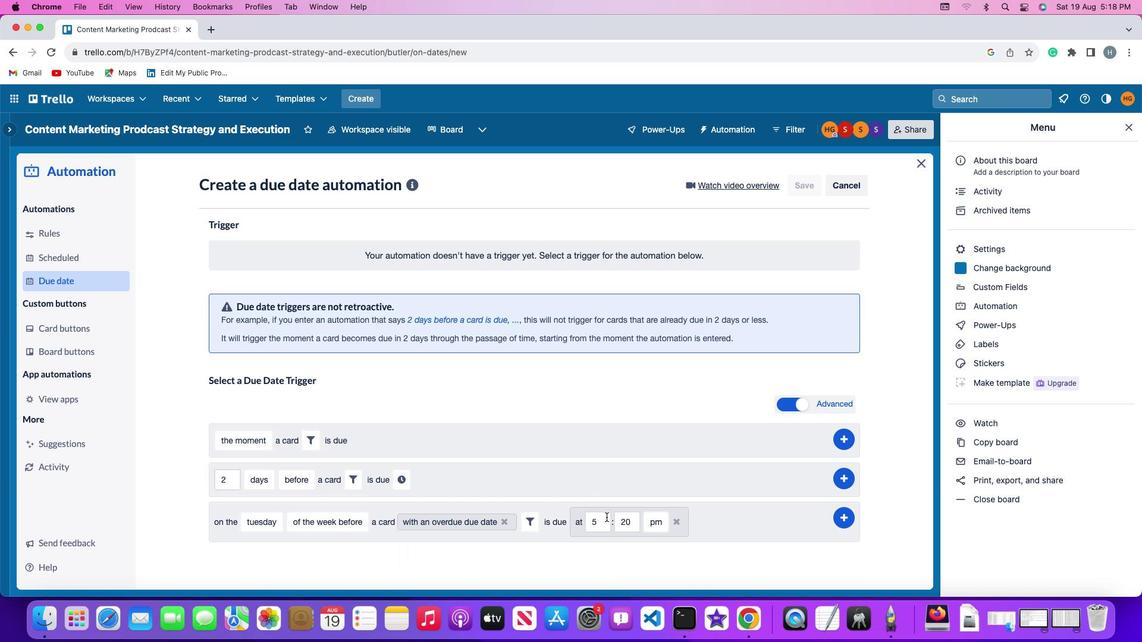 
Action: Mouse pressed left at (631, 518)
Screenshot: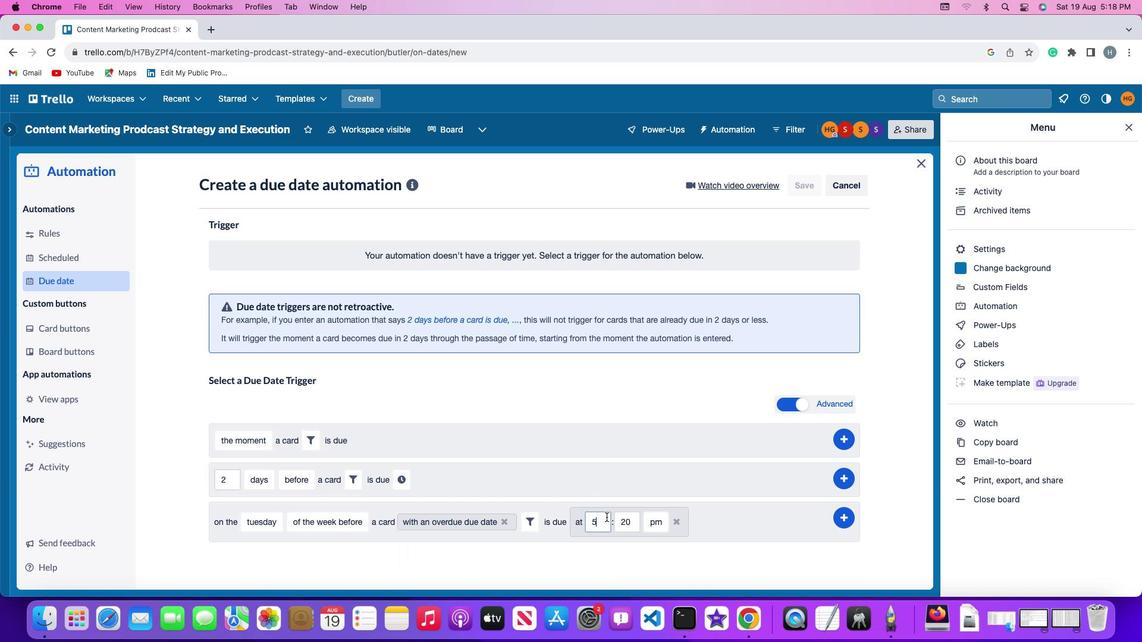 
Action: Mouse moved to (630, 520)
Screenshot: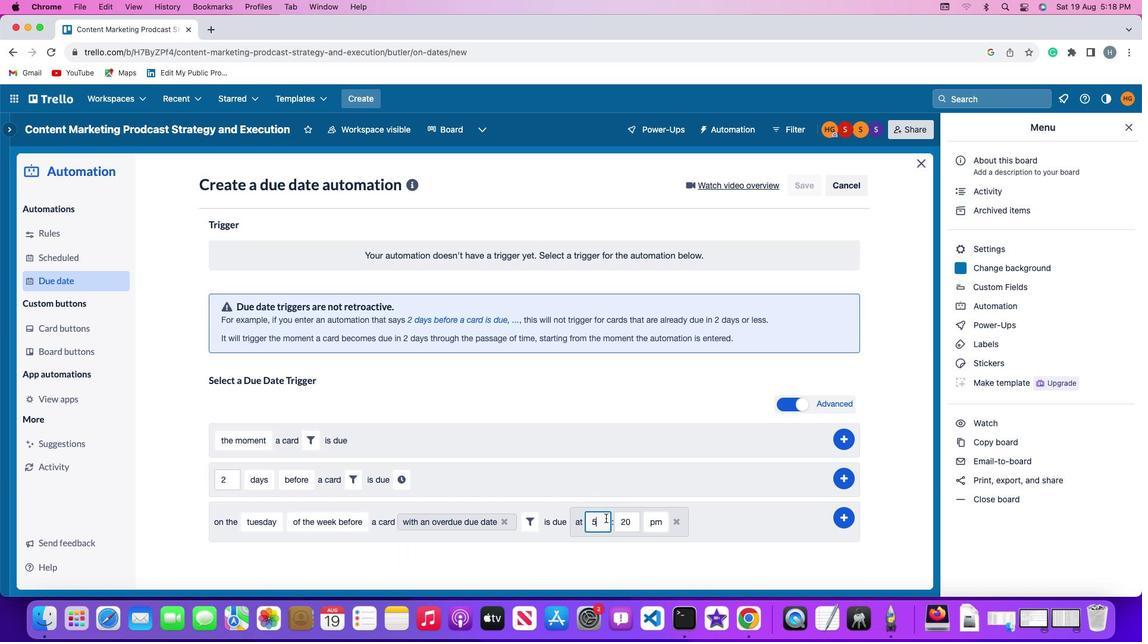 
Action: Key pressed Key.backspace'1''1'
Screenshot: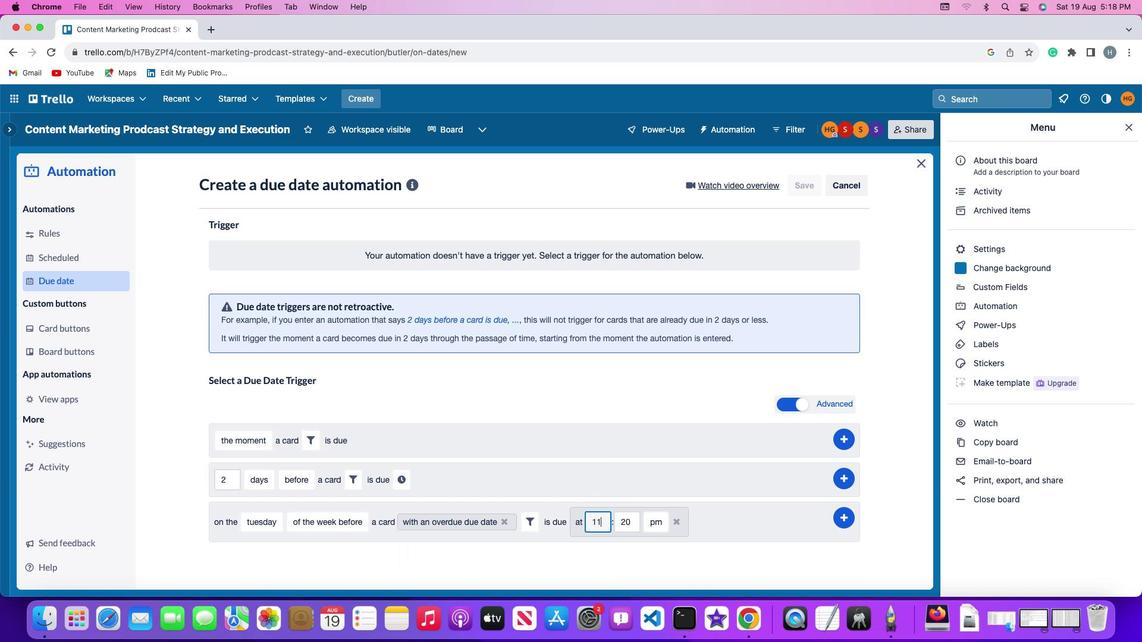 
Action: Mouse moved to (661, 520)
Screenshot: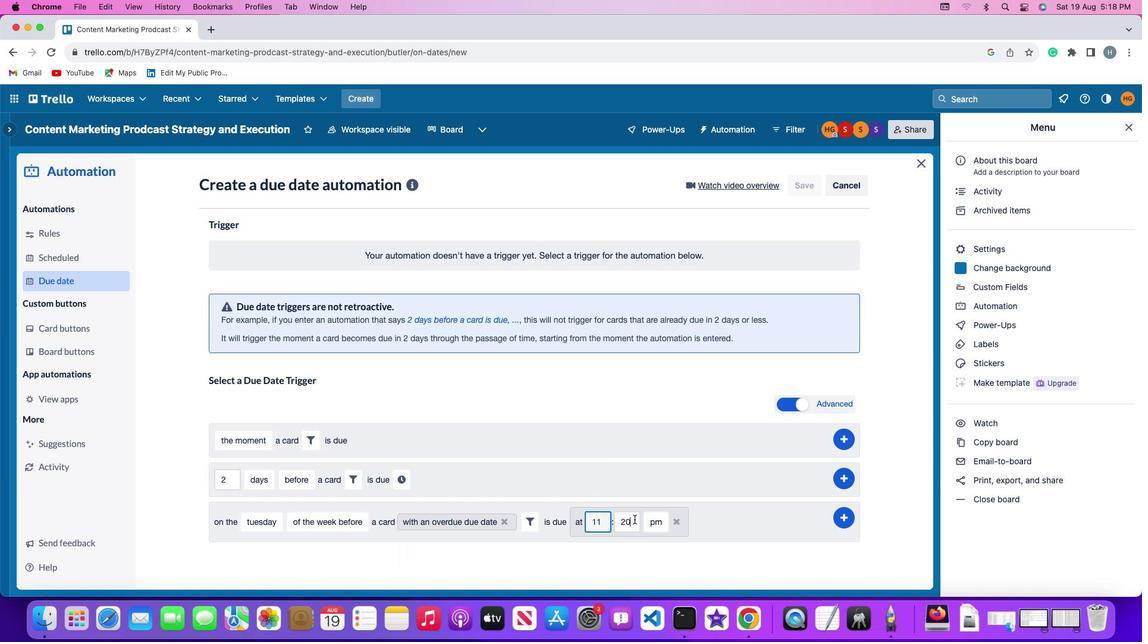 
Action: Mouse pressed left at (661, 520)
Screenshot: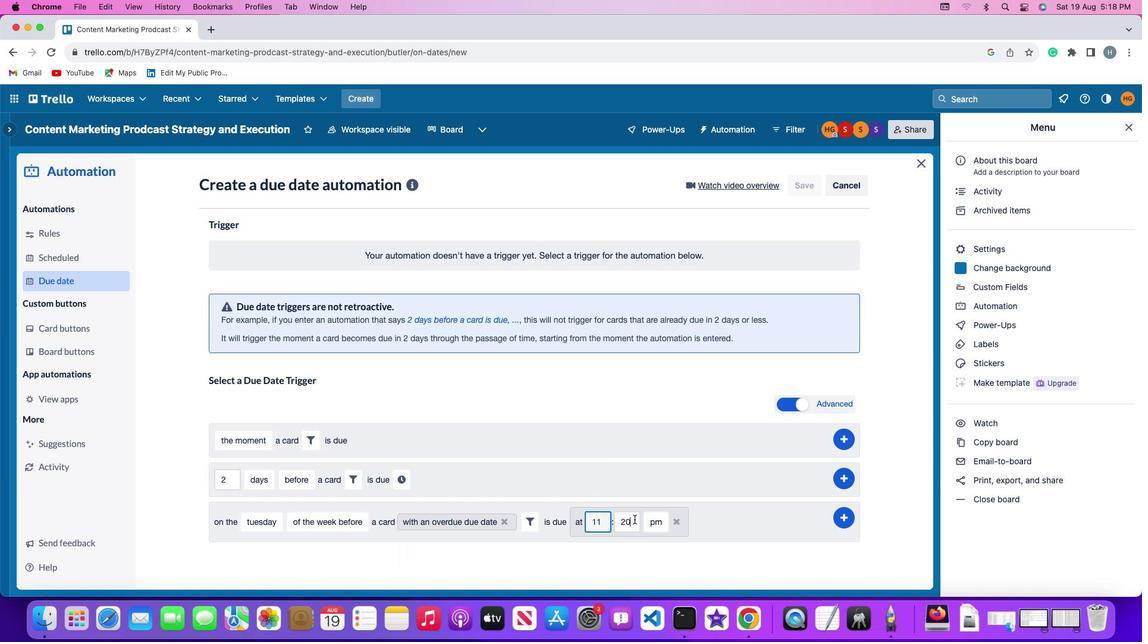 
Action: Mouse moved to (661, 520)
Screenshot: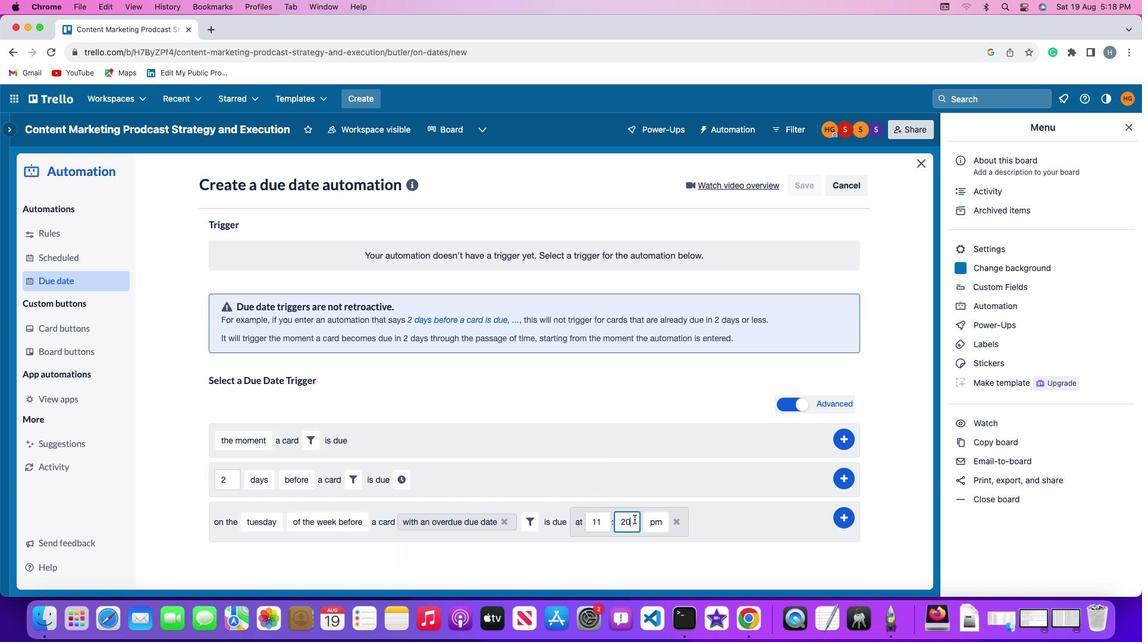 
Action: Key pressed Key.backspaceKey.backspace
Screenshot: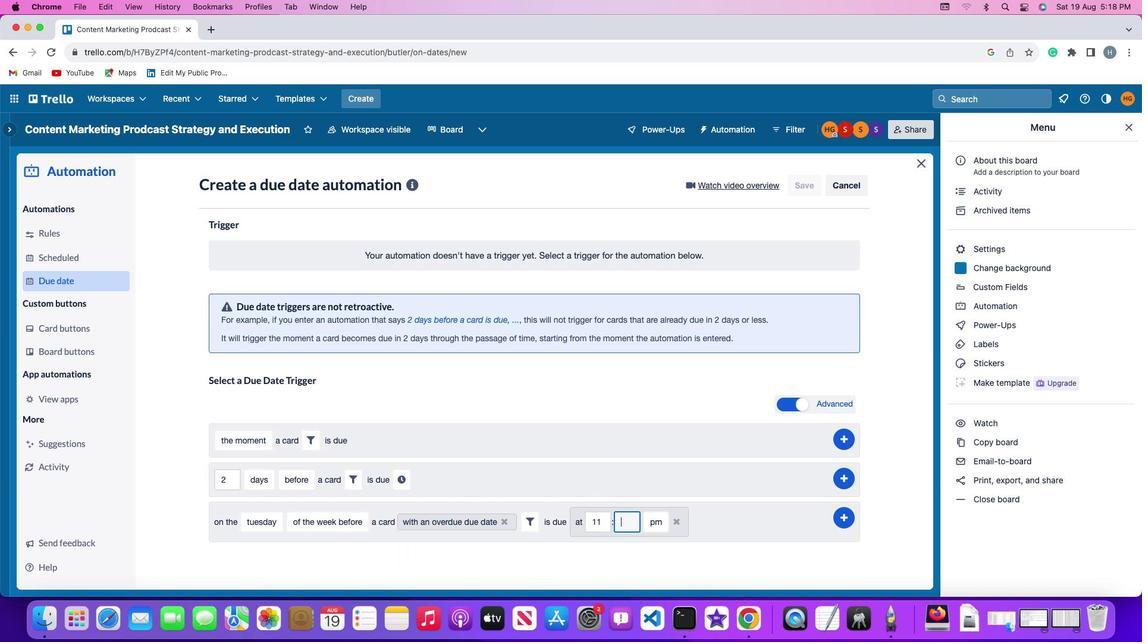 
Action: Mouse moved to (661, 520)
Screenshot: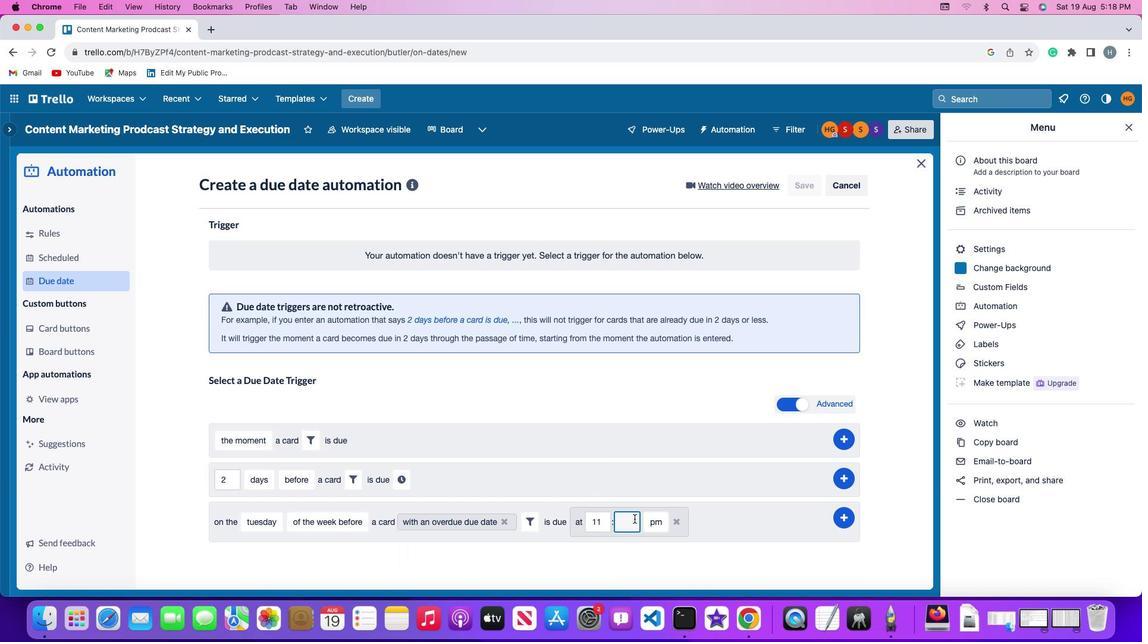 
Action: Key pressed '0''0'
Screenshot: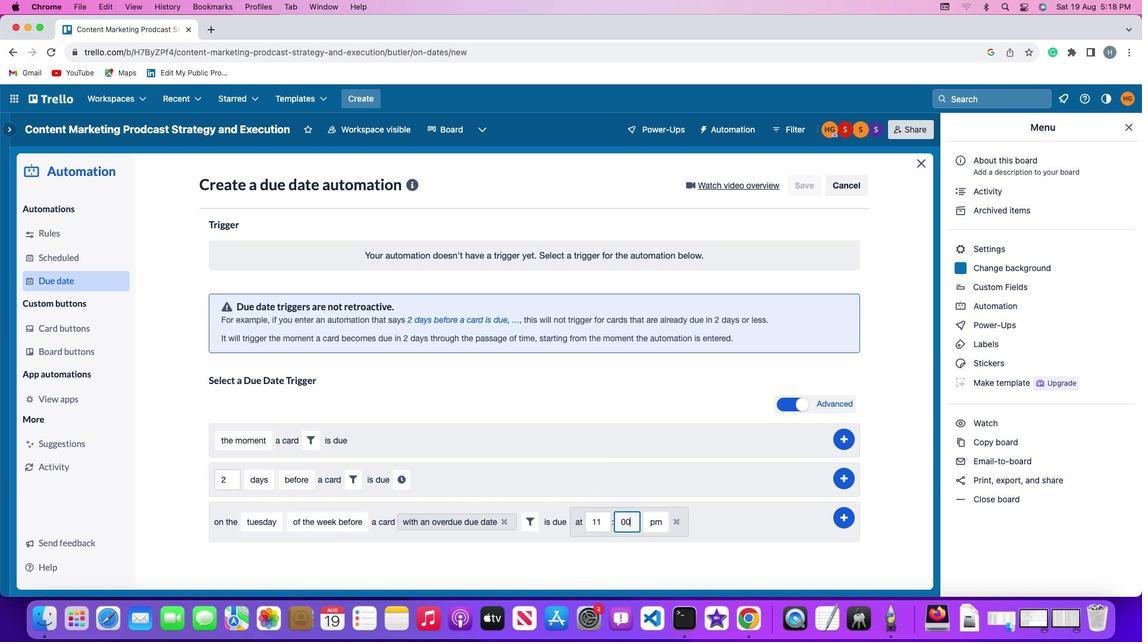 
Action: Mouse moved to (683, 520)
Screenshot: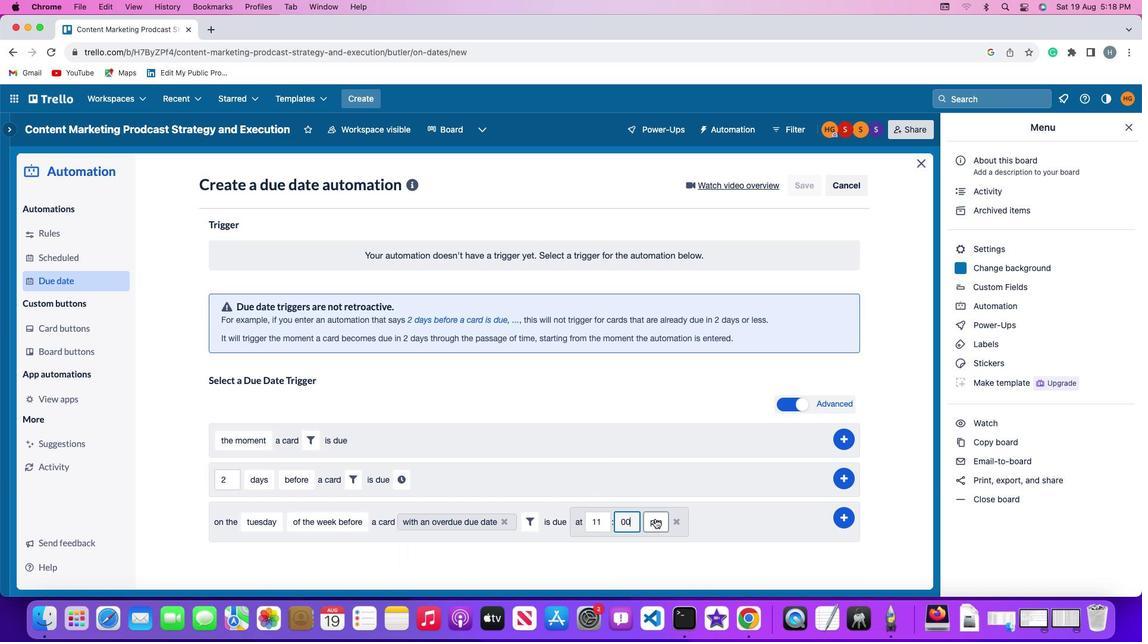 
Action: Mouse pressed left at (683, 520)
Screenshot: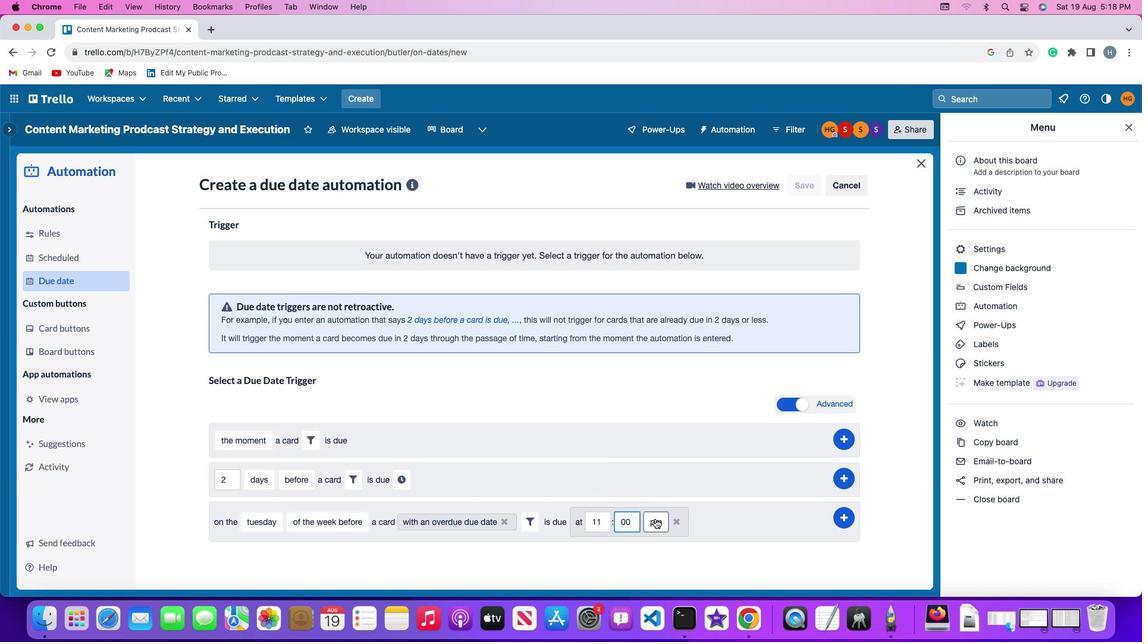 
Action: Mouse moved to (686, 537)
Screenshot: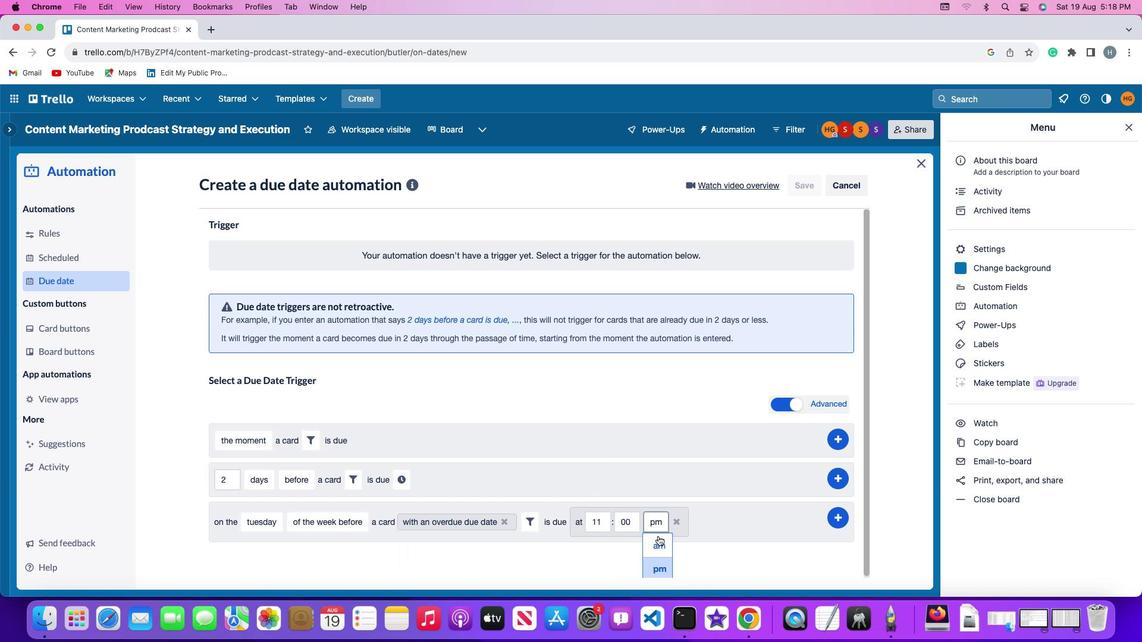 
Action: Mouse pressed left at (686, 537)
Screenshot: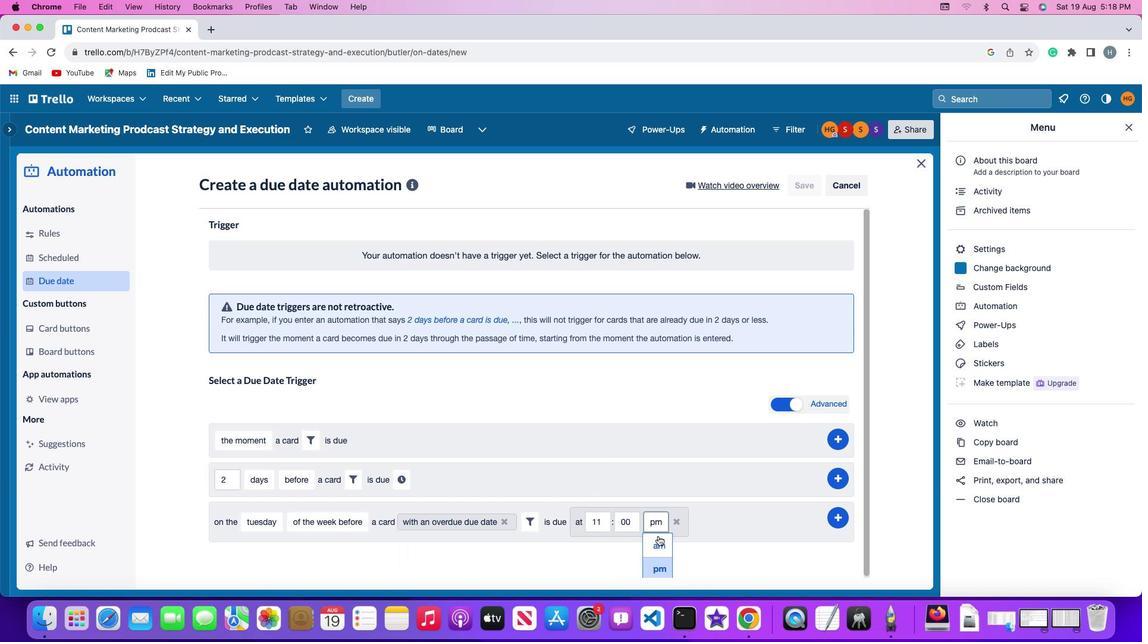 
Action: Mouse moved to (884, 514)
Screenshot: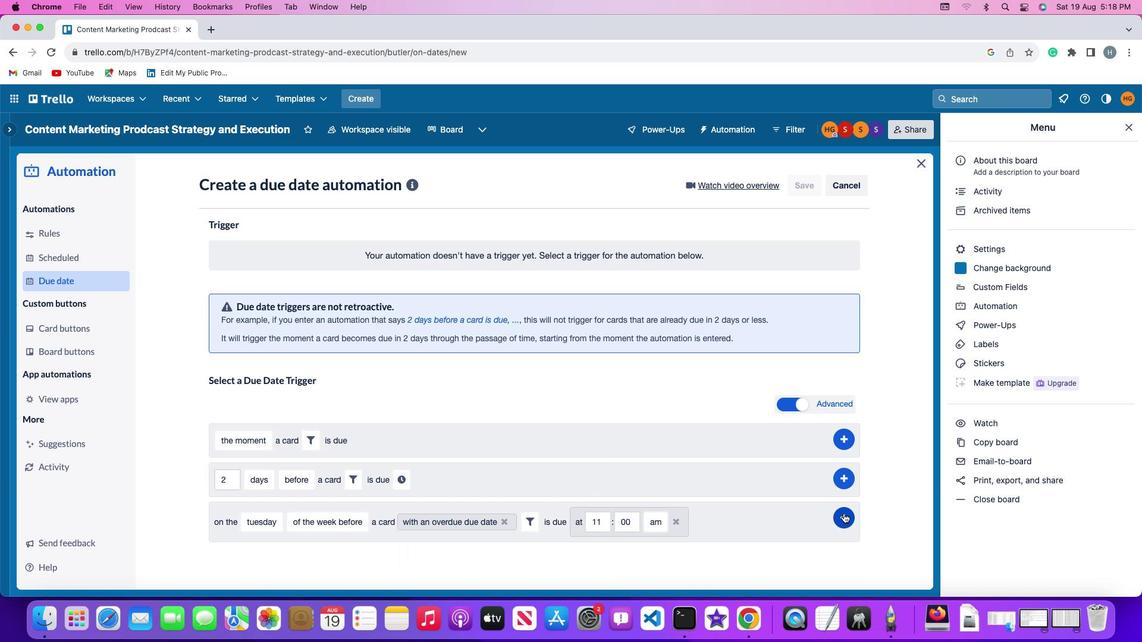 
Action: Mouse pressed left at (884, 514)
Screenshot: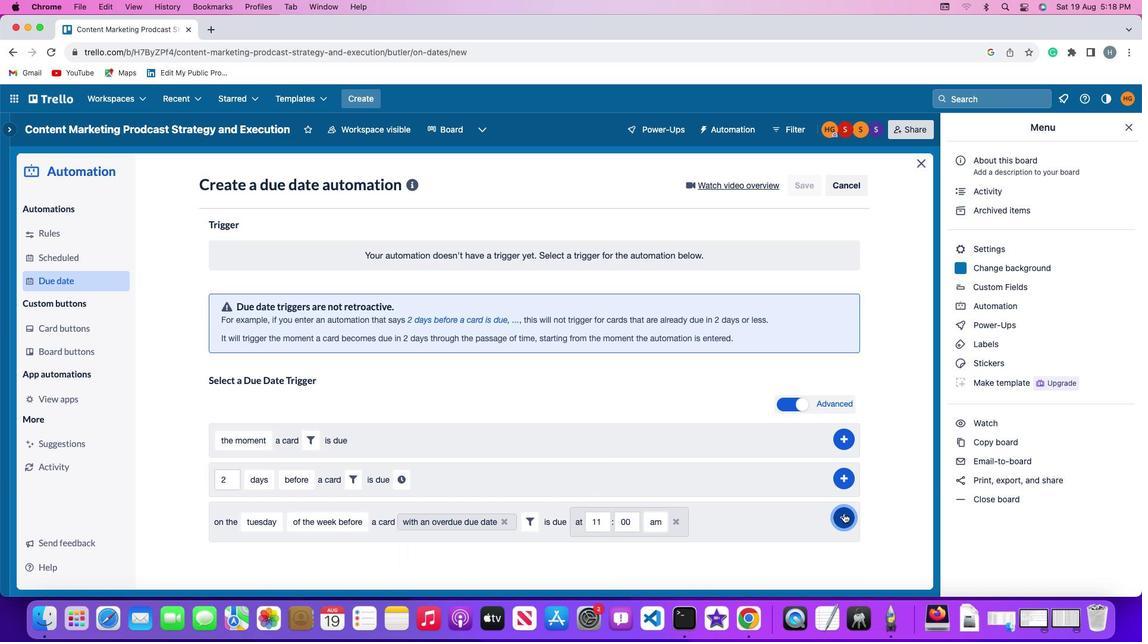 
Action: Mouse moved to (926, 427)
Screenshot: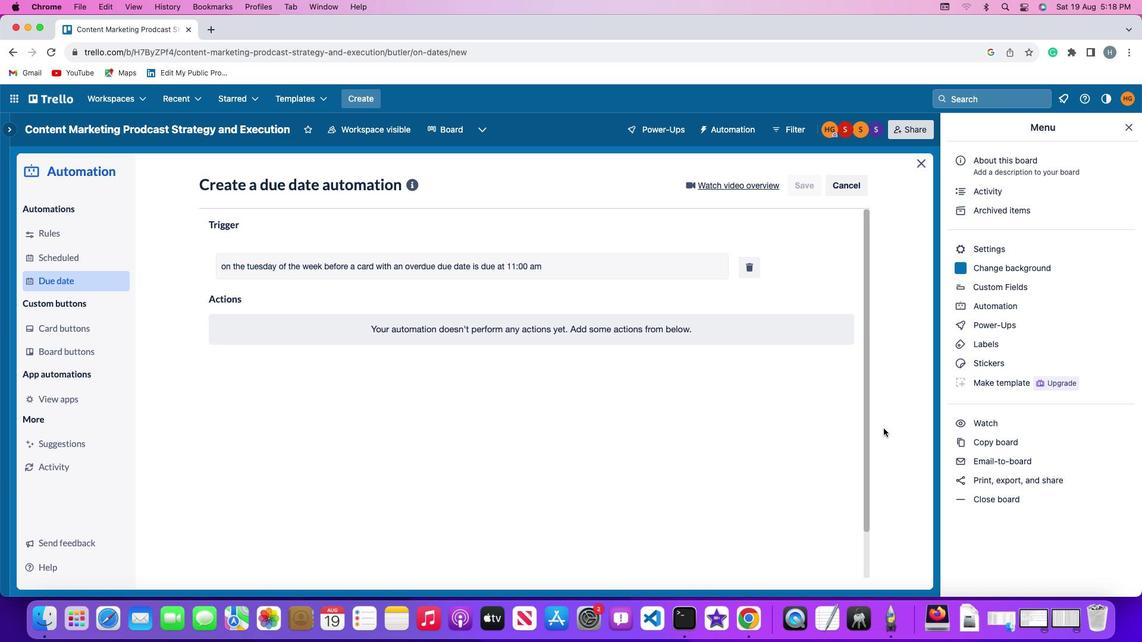 
